 Task: Find connections with filter location Oupeye with filter topic #Trainingwith filter profile language German with filter current company Appinventiv with filter school Tamil Nadu Jobs with filter industry Urban Transit Services with filter service category Coaching & Mentoring with filter keywords title Columnist
Action: Mouse moved to (523, 97)
Screenshot: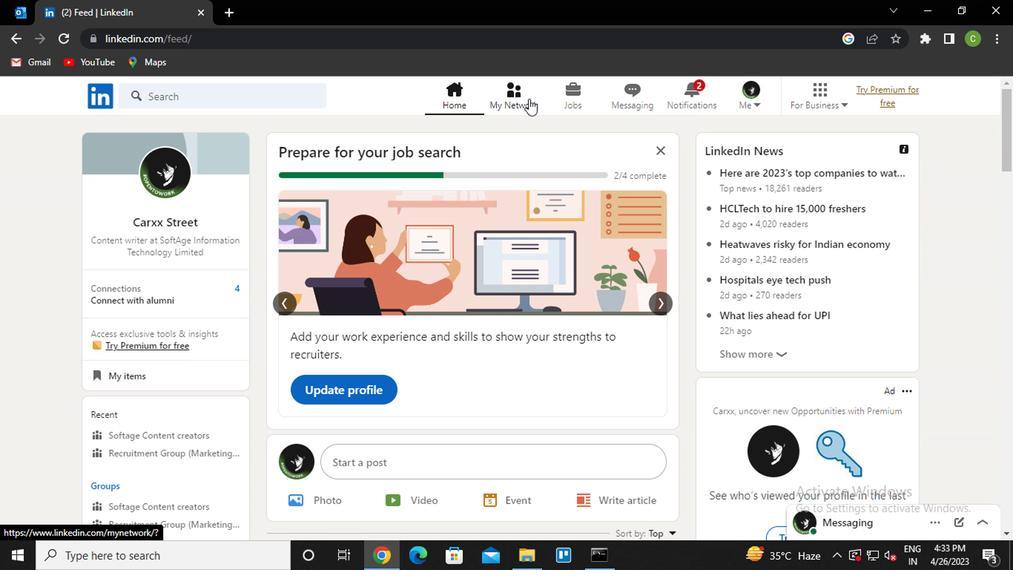 
Action: Mouse pressed left at (523, 97)
Screenshot: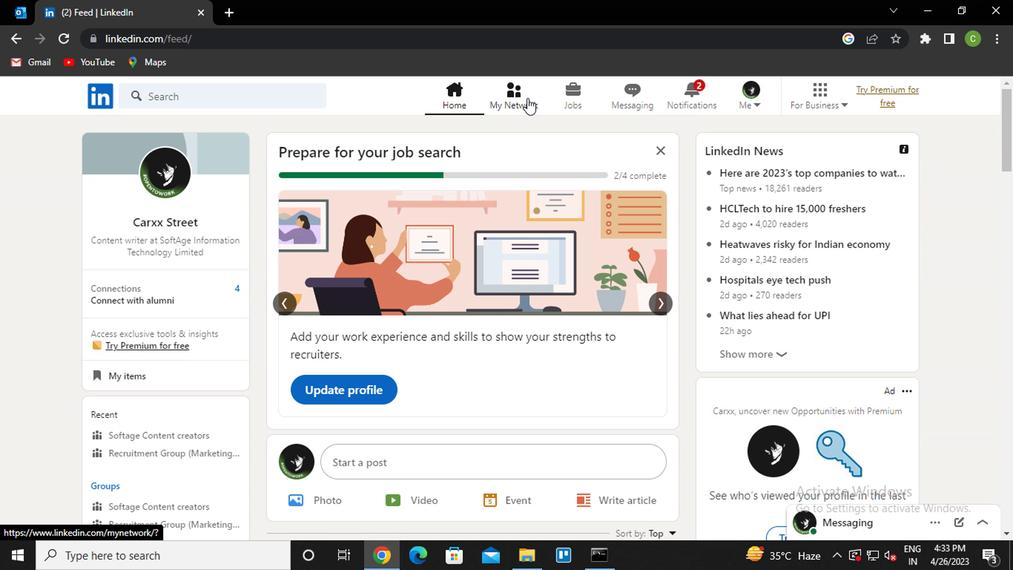 
Action: Mouse moved to (212, 184)
Screenshot: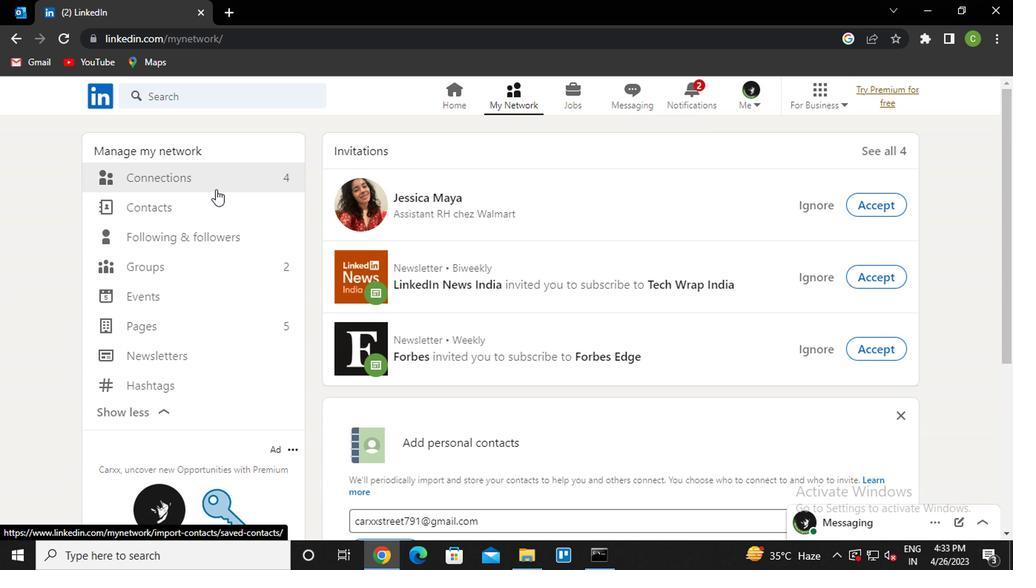 
Action: Mouse pressed left at (212, 184)
Screenshot: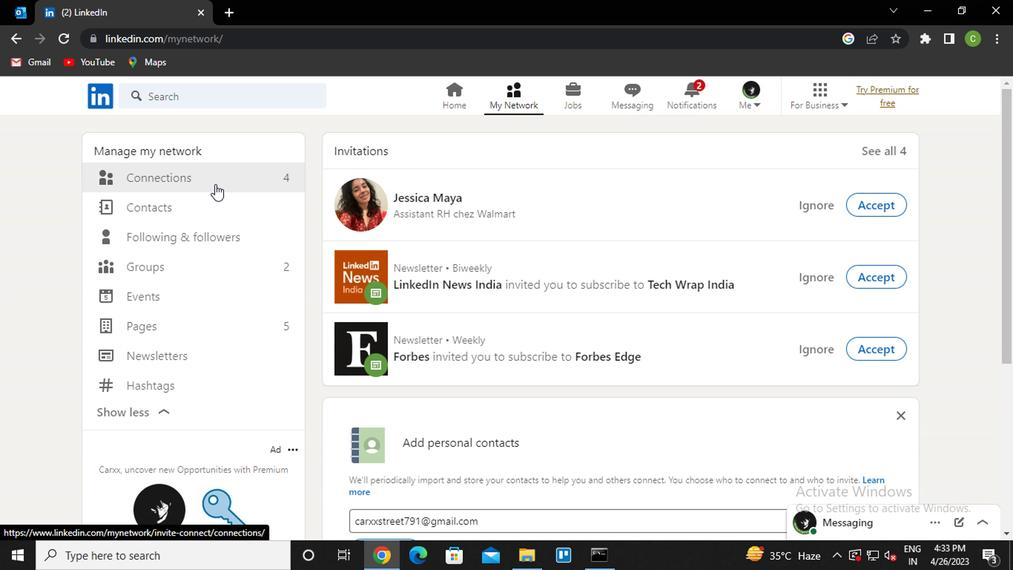 
Action: Mouse moved to (589, 178)
Screenshot: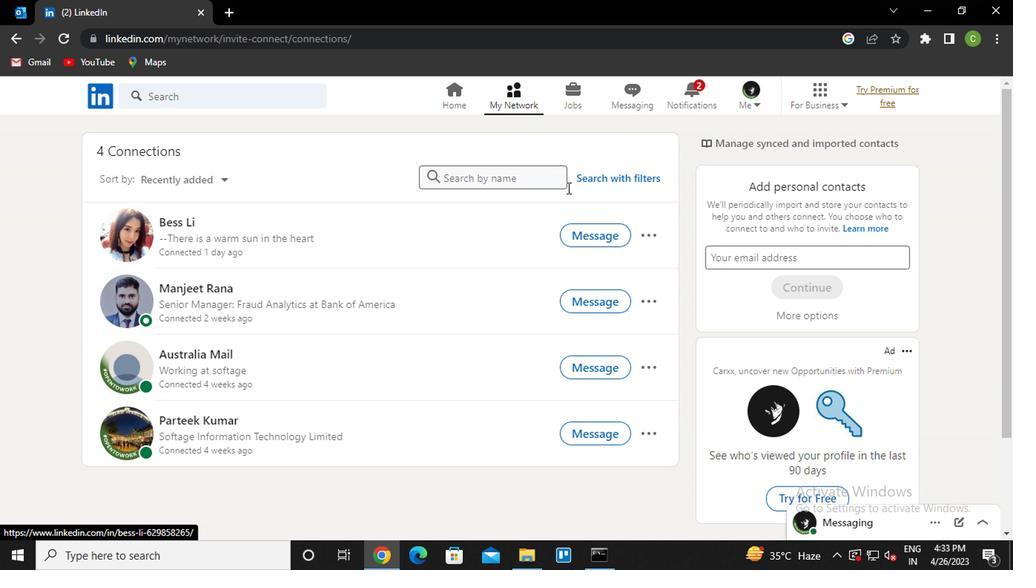 
Action: Mouse pressed left at (589, 178)
Screenshot: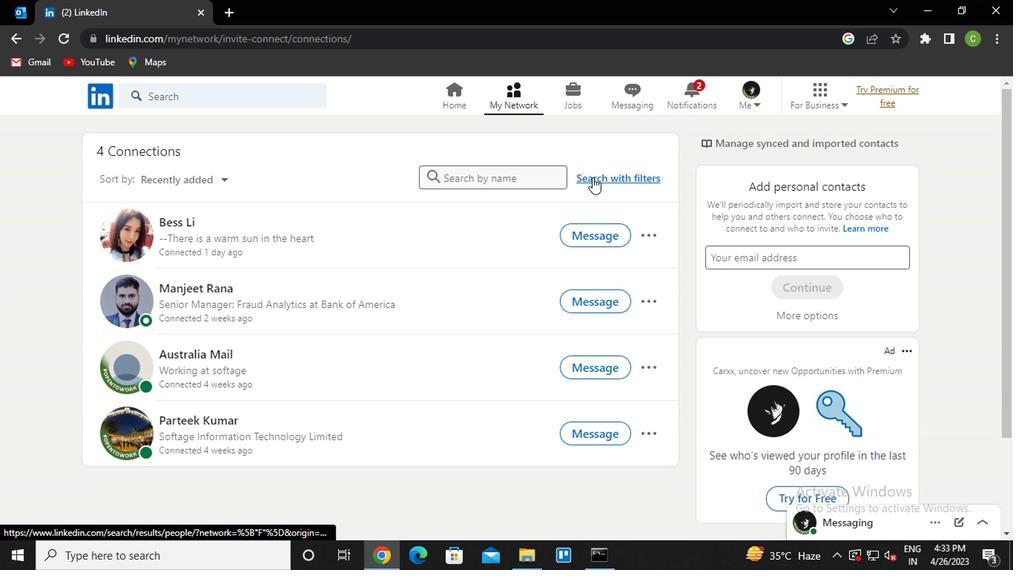 
Action: Mouse moved to (500, 143)
Screenshot: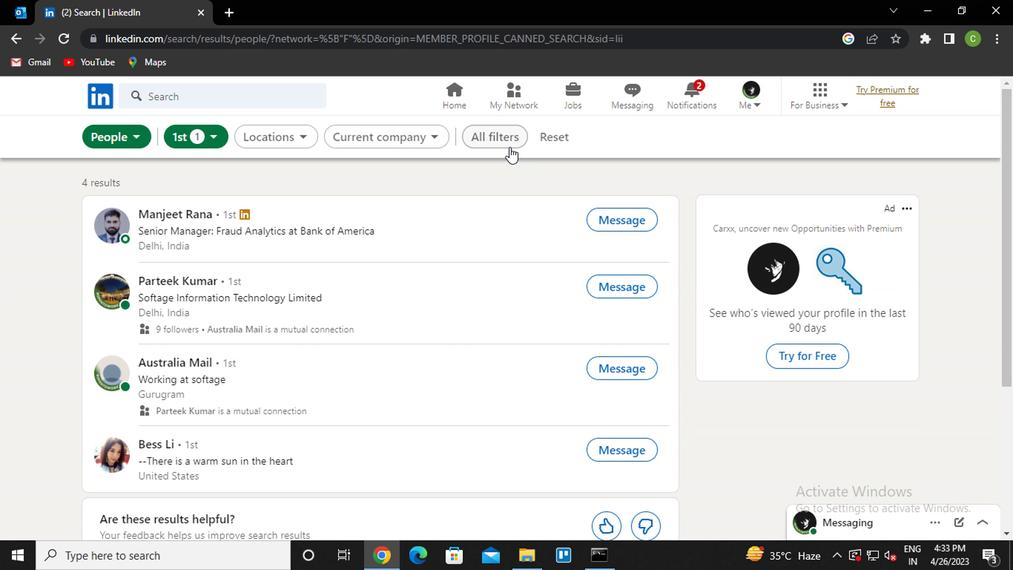 
Action: Mouse pressed left at (500, 143)
Screenshot: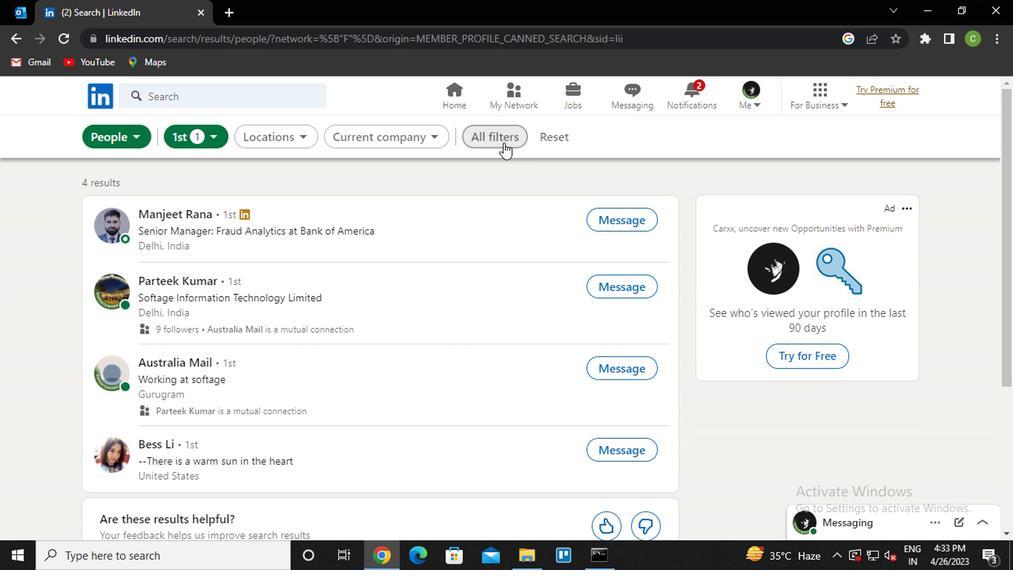 
Action: Mouse moved to (805, 315)
Screenshot: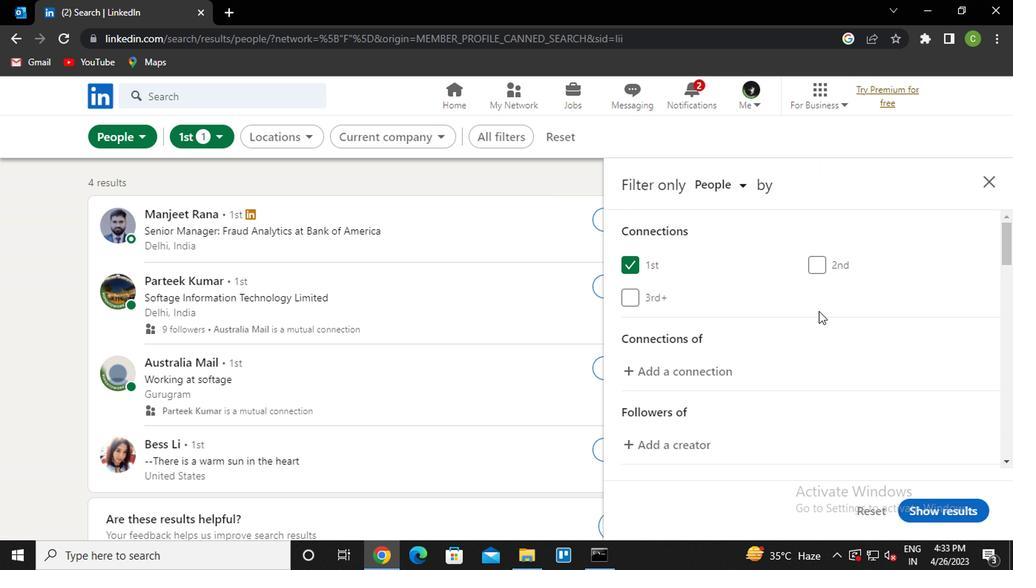 
Action: Mouse scrolled (805, 314) with delta (0, -1)
Screenshot: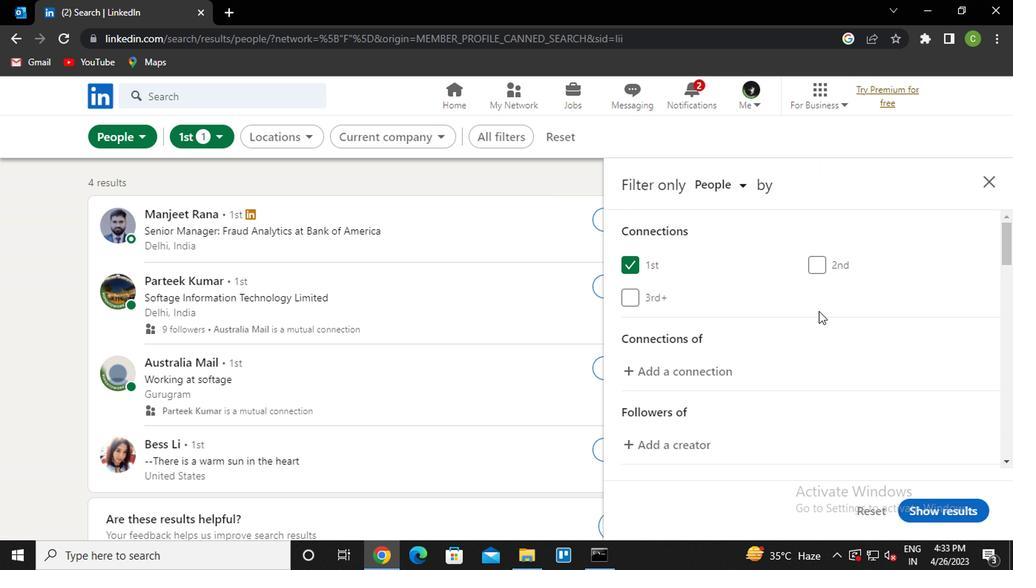 
Action: Mouse moved to (801, 319)
Screenshot: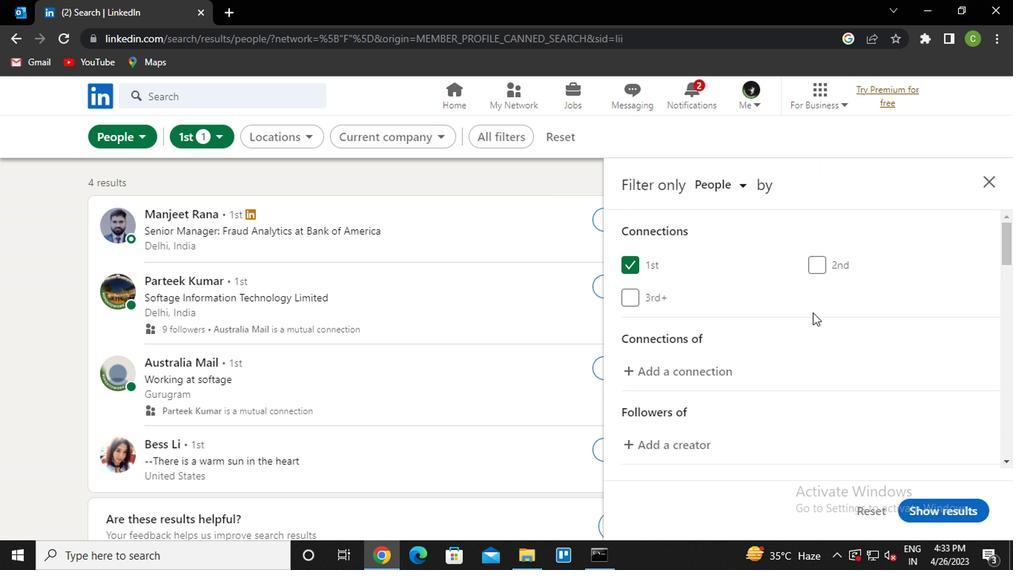 
Action: Mouse scrolled (801, 318) with delta (0, -1)
Screenshot: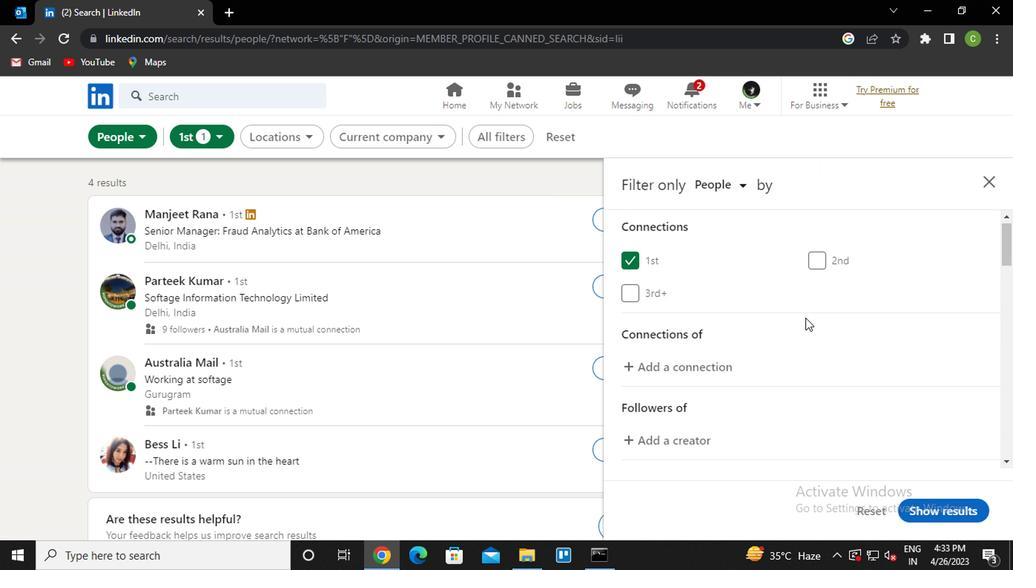 
Action: Mouse moved to (835, 403)
Screenshot: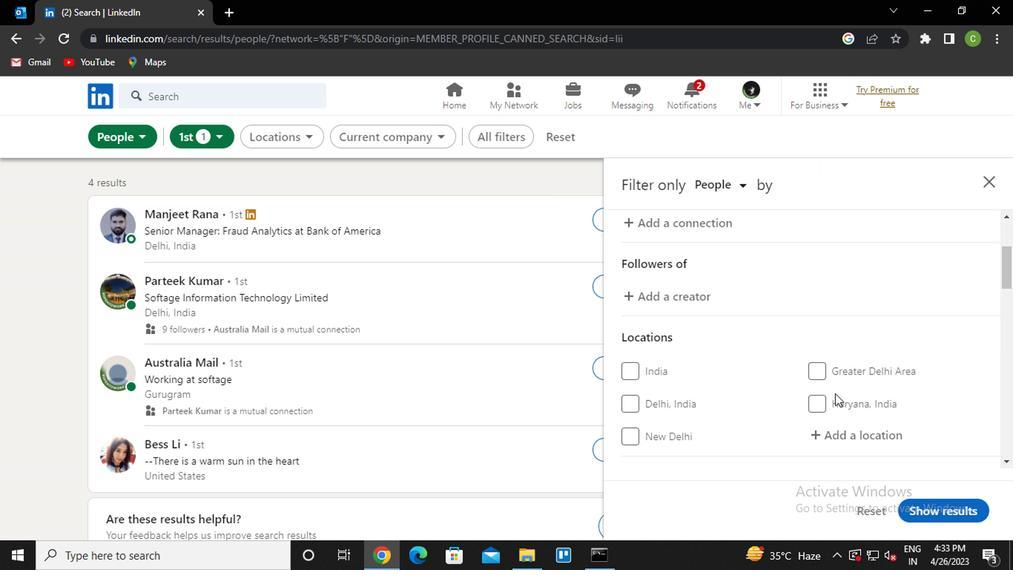 
Action: Mouse scrolled (835, 402) with delta (0, 0)
Screenshot: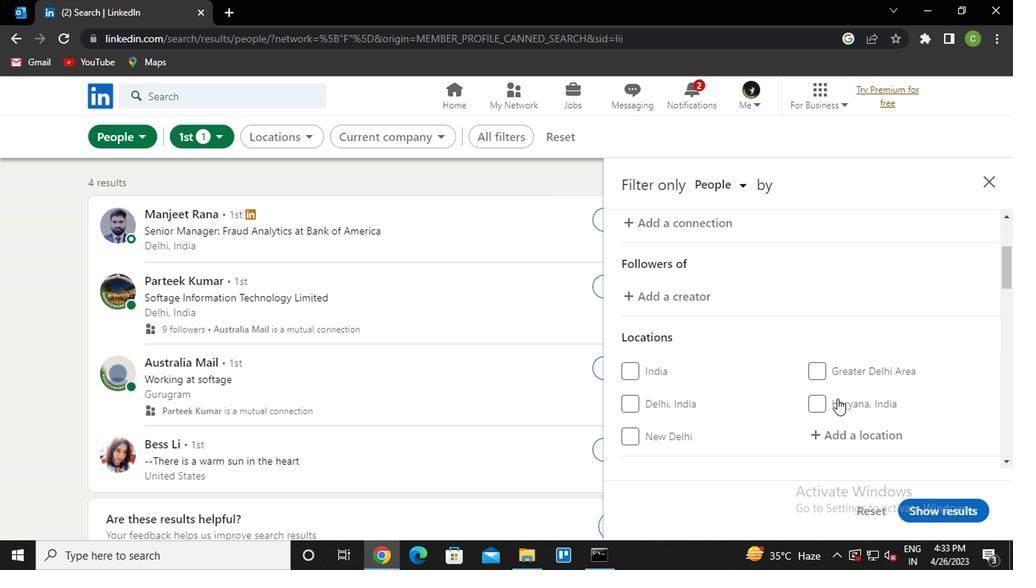 
Action: Mouse moved to (843, 359)
Screenshot: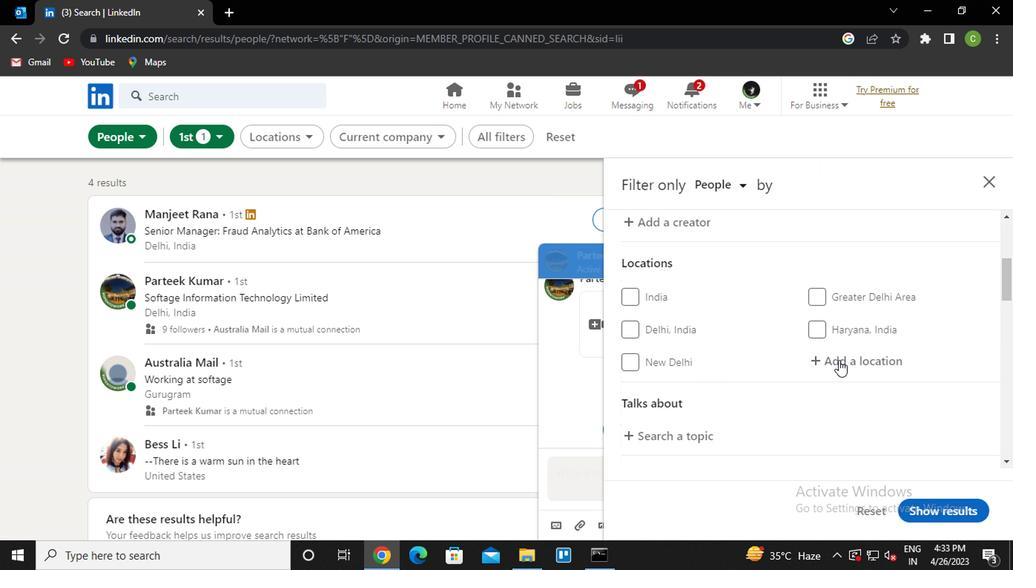 
Action: Mouse pressed left at (843, 359)
Screenshot: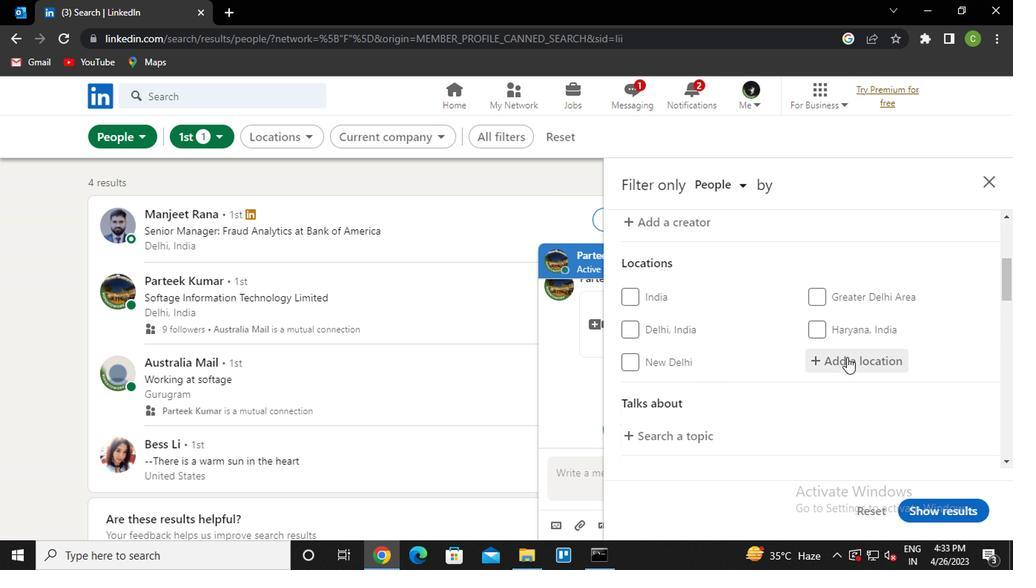 
Action: Key pressed <Key.caps_lock>o<Key.caps_lock>upeye<Key.down><Key.enter>
Screenshot: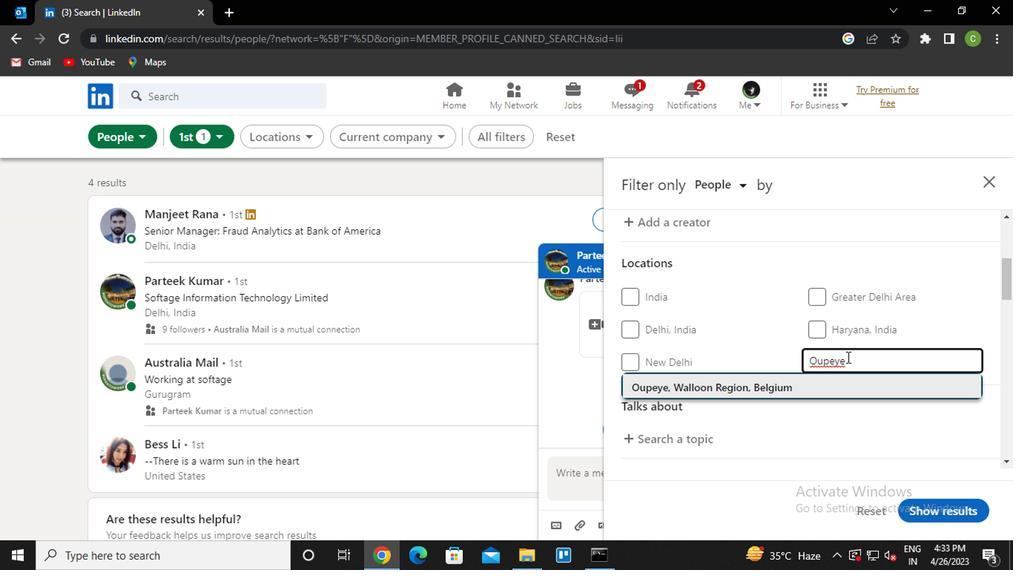 
Action: Mouse scrolled (843, 357) with delta (0, -1)
Screenshot: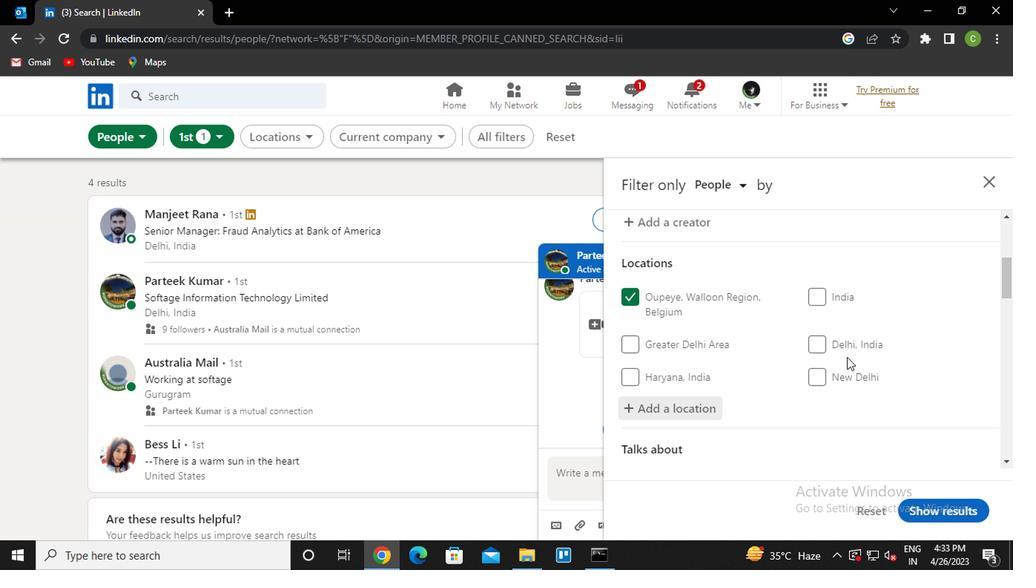 
Action: Mouse scrolled (843, 357) with delta (0, -1)
Screenshot: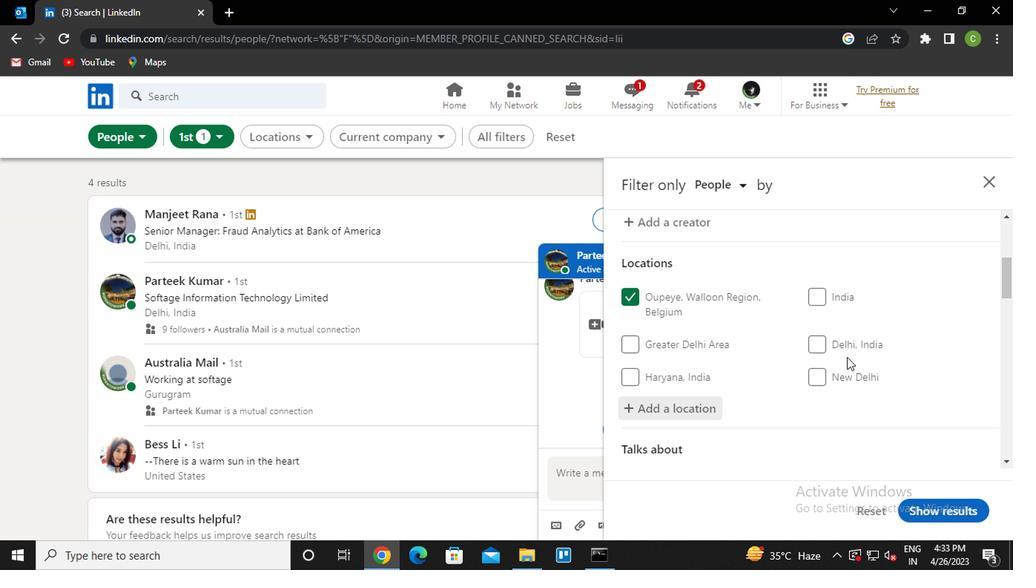 
Action: Mouse moved to (683, 334)
Screenshot: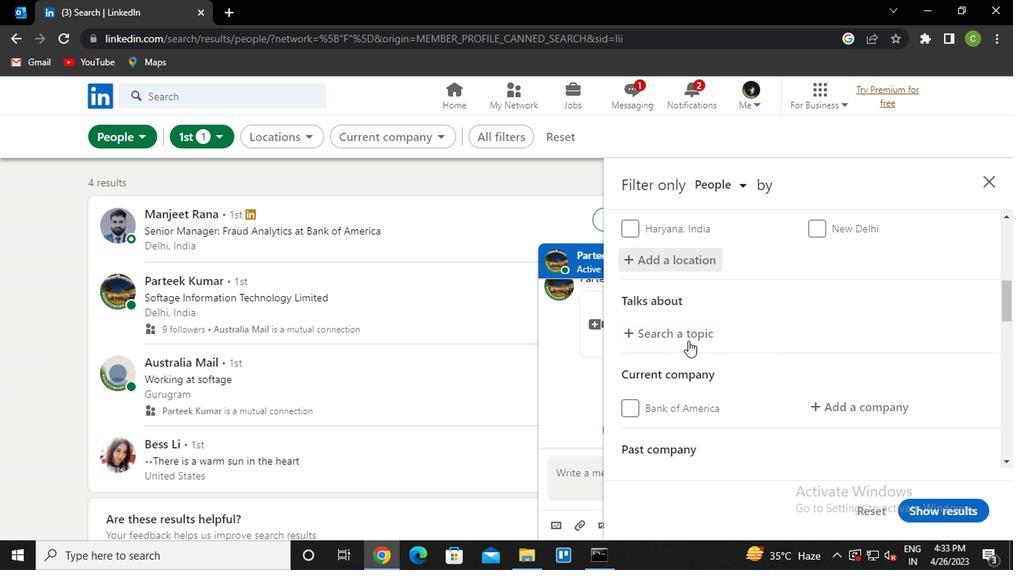 
Action: Mouse pressed left at (683, 334)
Screenshot: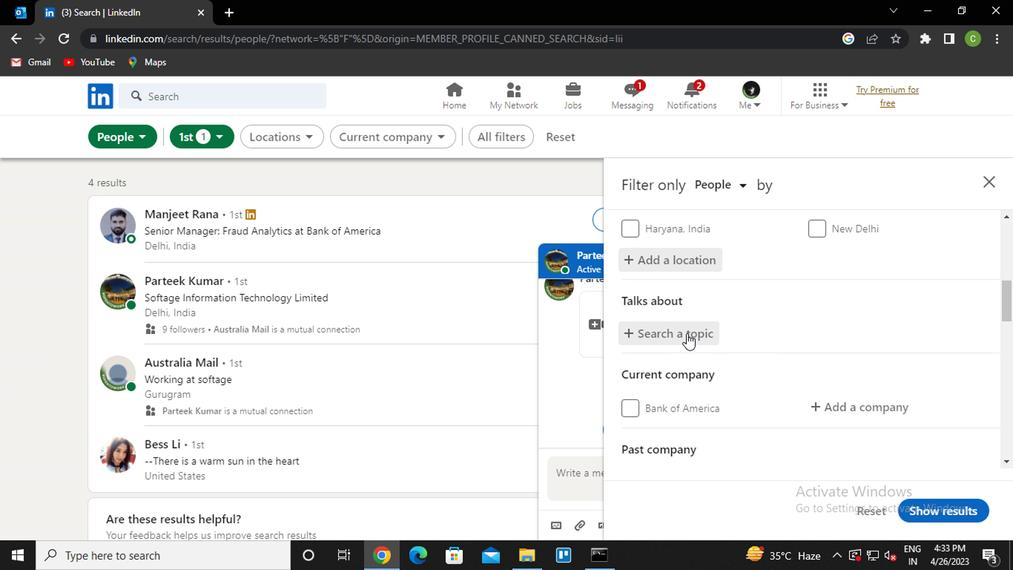 
Action: Key pressed <Key.caps_lock>t<Key.caps_lock>rain<Key.down><Key.enter>
Screenshot: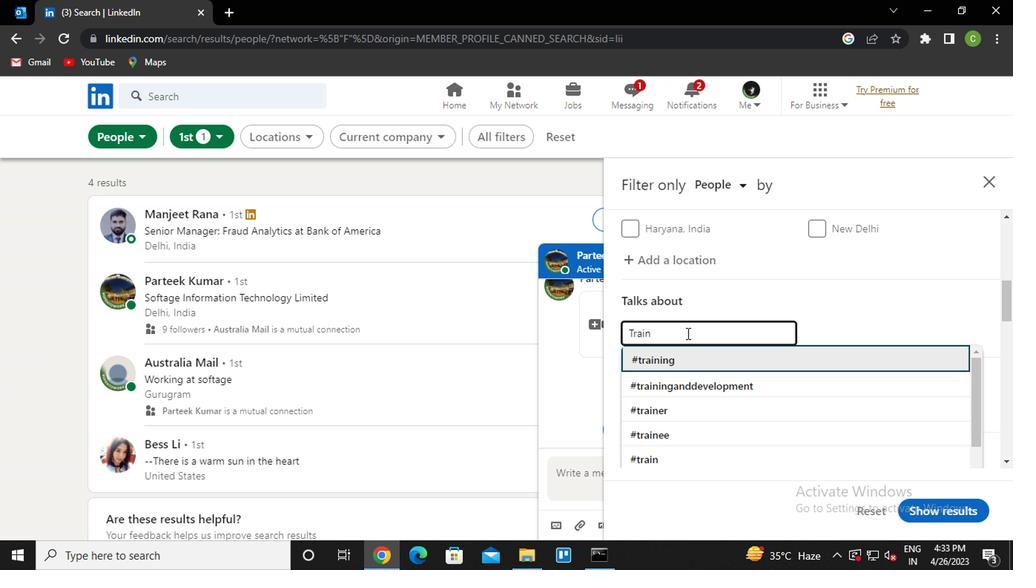 
Action: Mouse scrolled (683, 334) with delta (0, 0)
Screenshot: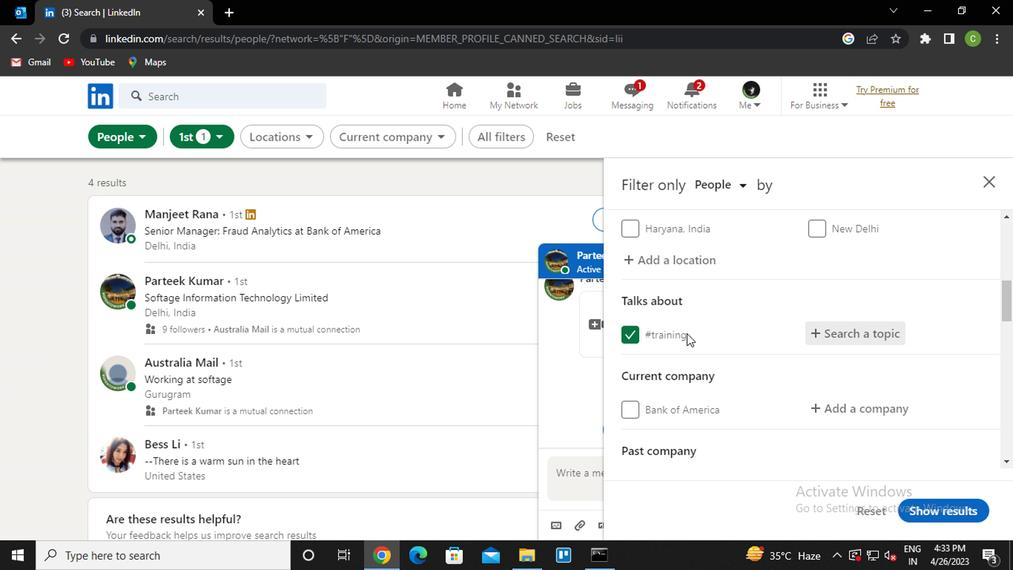 
Action: Mouse scrolled (683, 334) with delta (0, 0)
Screenshot: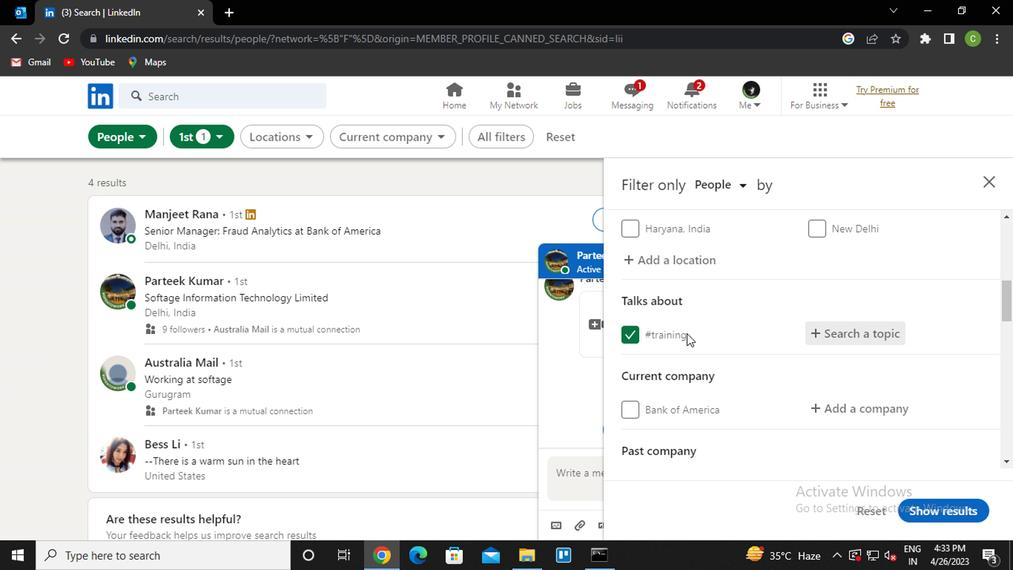 
Action: Mouse moved to (853, 260)
Screenshot: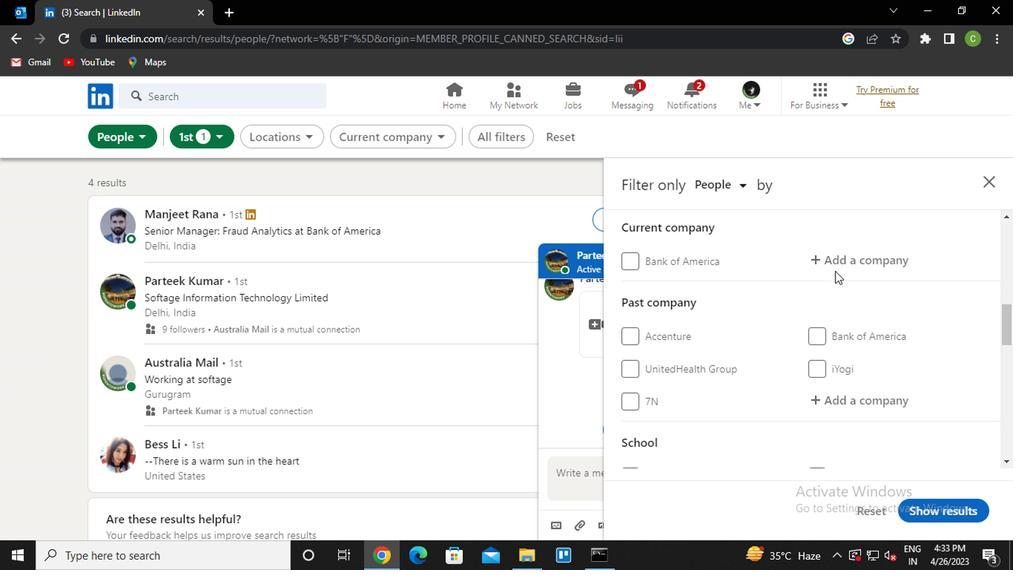 
Action: Mouse pressed left at (853, 260)
Screenshot: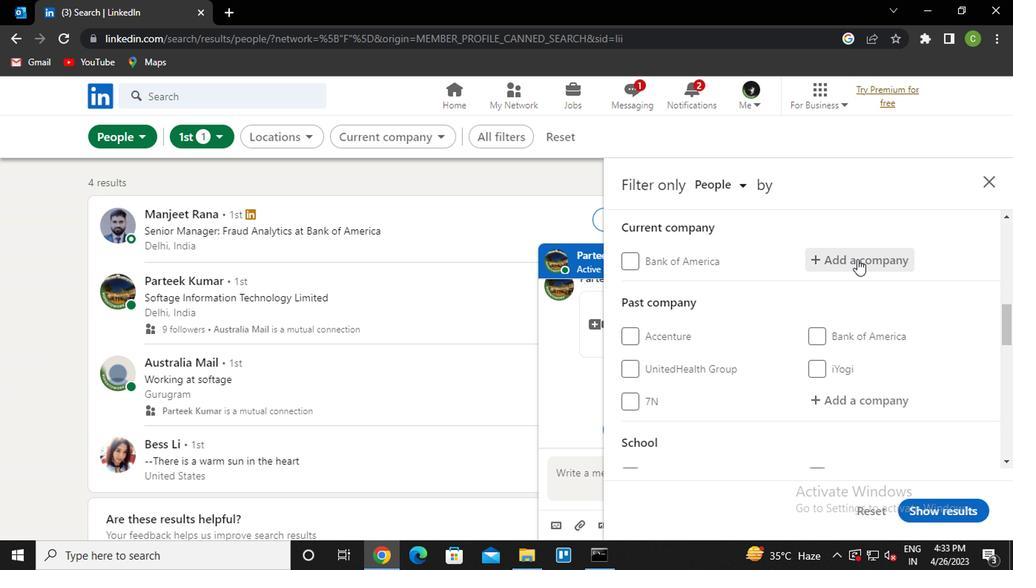 
Action: Key pressed <Key.caps_lock>a<Key.caps_lock>ppin<Key.down><Key.enter>
Screenshot: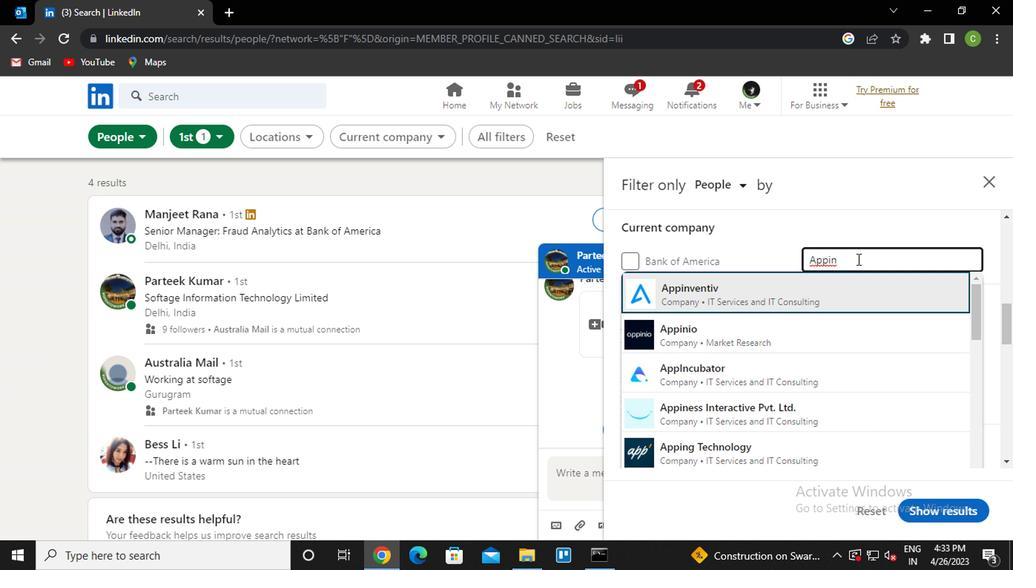 
Action: Mouse moved to (846, 263)
Screenshot: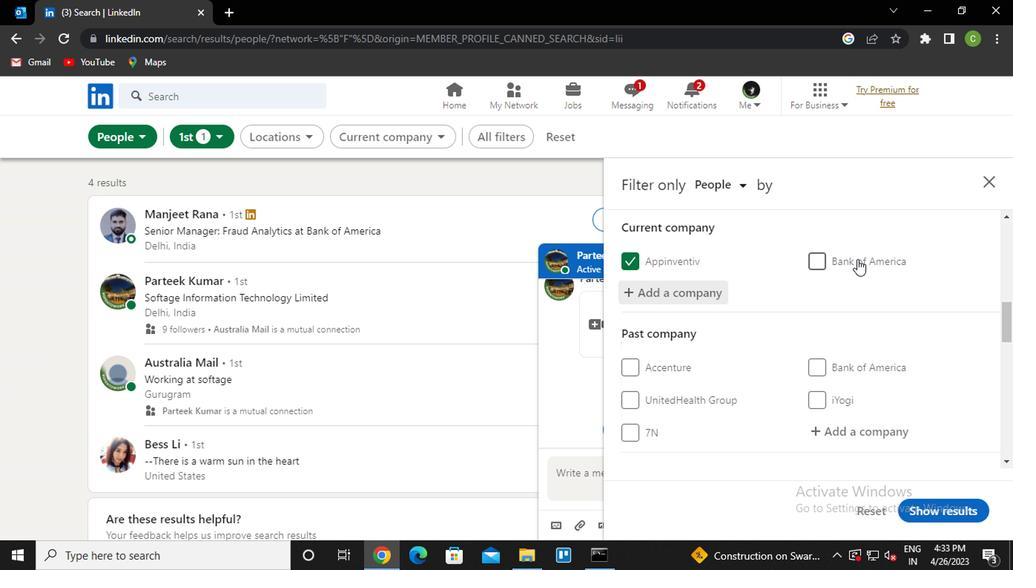 
Action: Mouse scrolled (846, 262) with delta (0, -1)
Screenshot: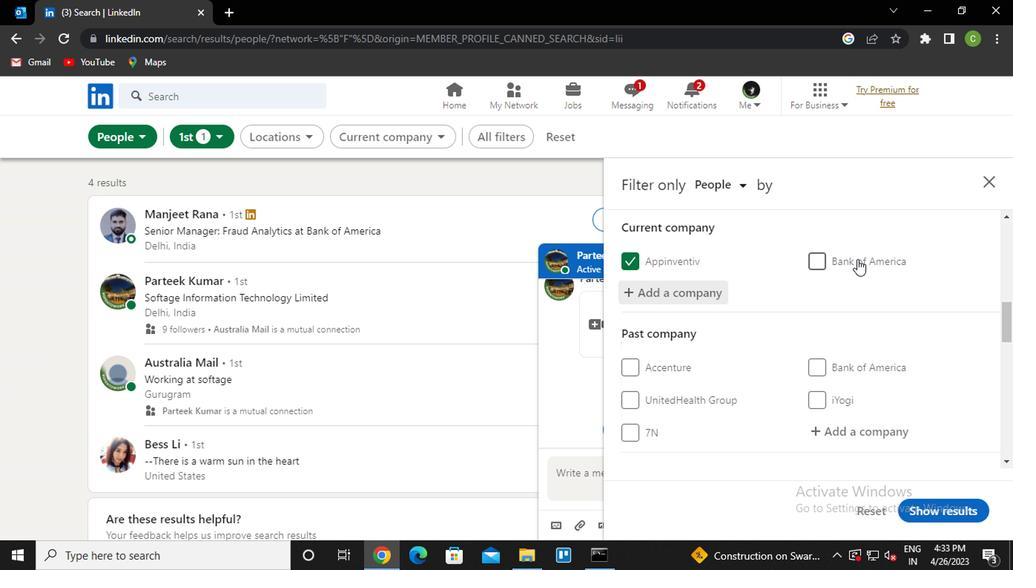 
Action: Mouse moved to (752, 350)
Screenshot: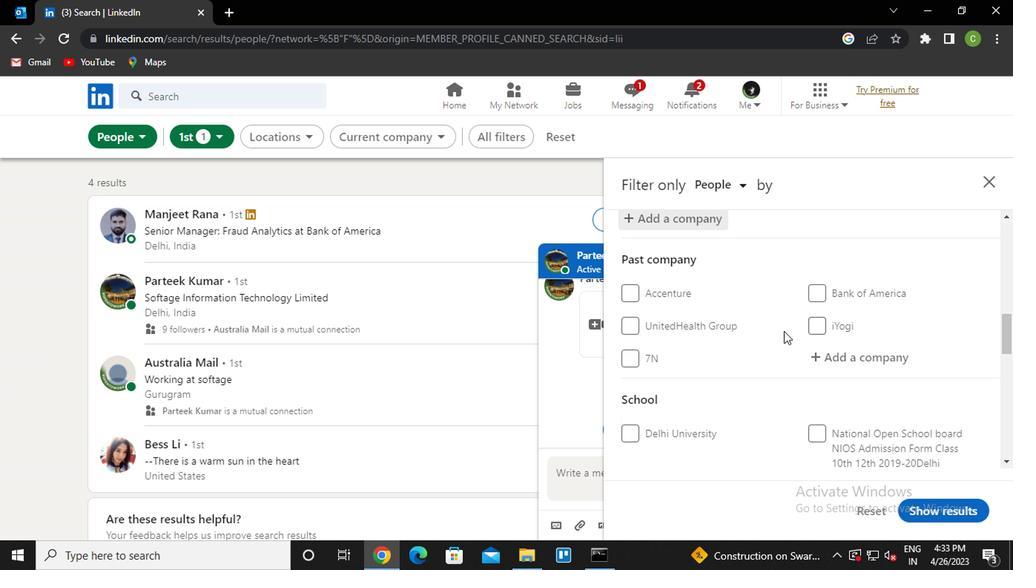 
Action: Mouse scrolled (752, 349) with delta (0, -1)
Screenshot: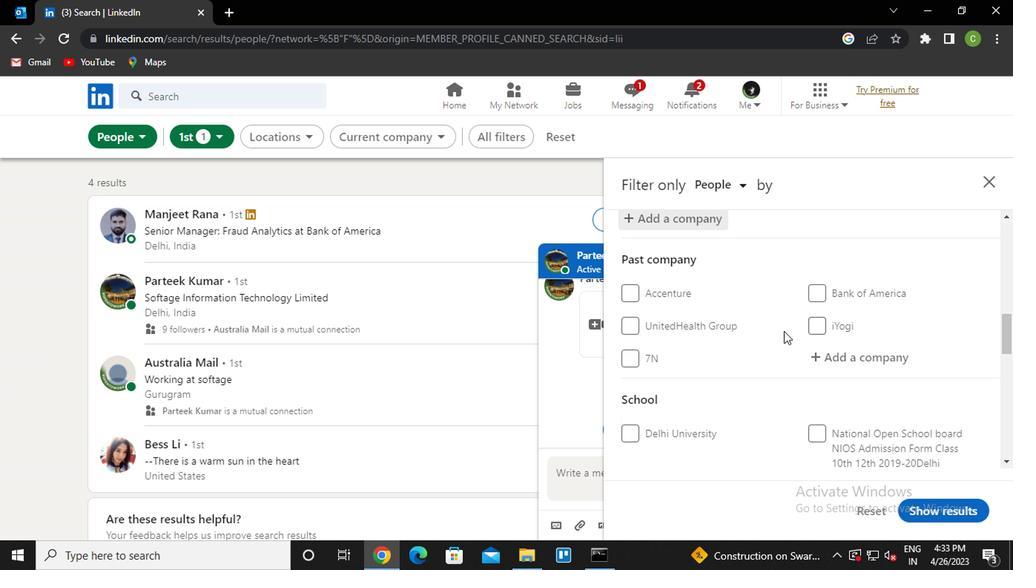 
Action: Mouse moved to (751, 352)
Screenshot: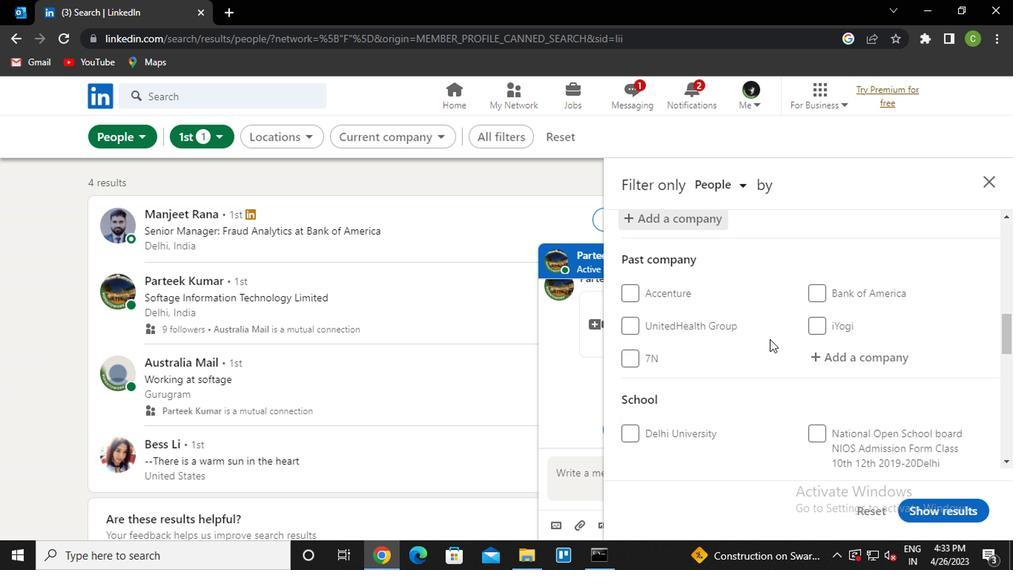 
Action: Mouse scrolled (751, 351) with delta (0, -1)
Screenshot: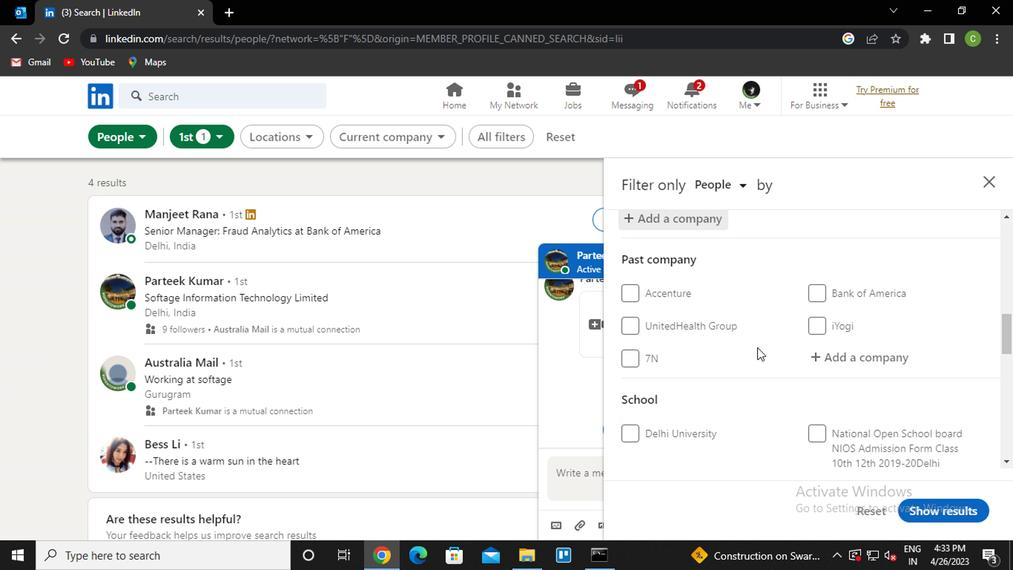 
Action: Mouse moved to (748, 354)
Screenshot: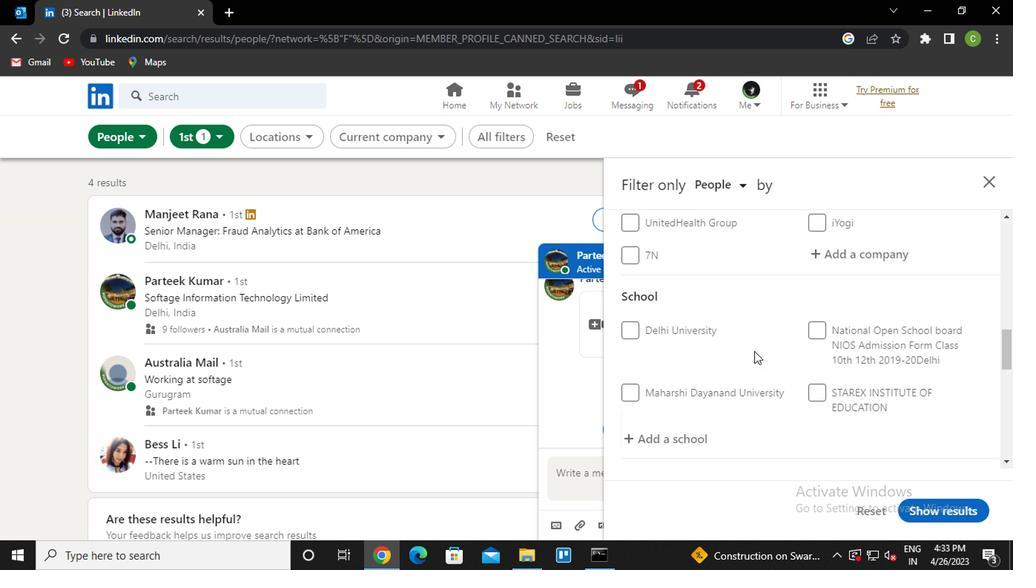 
Action: Mouse scrolled (748, 353) with delta (0, 0)
Screenshot: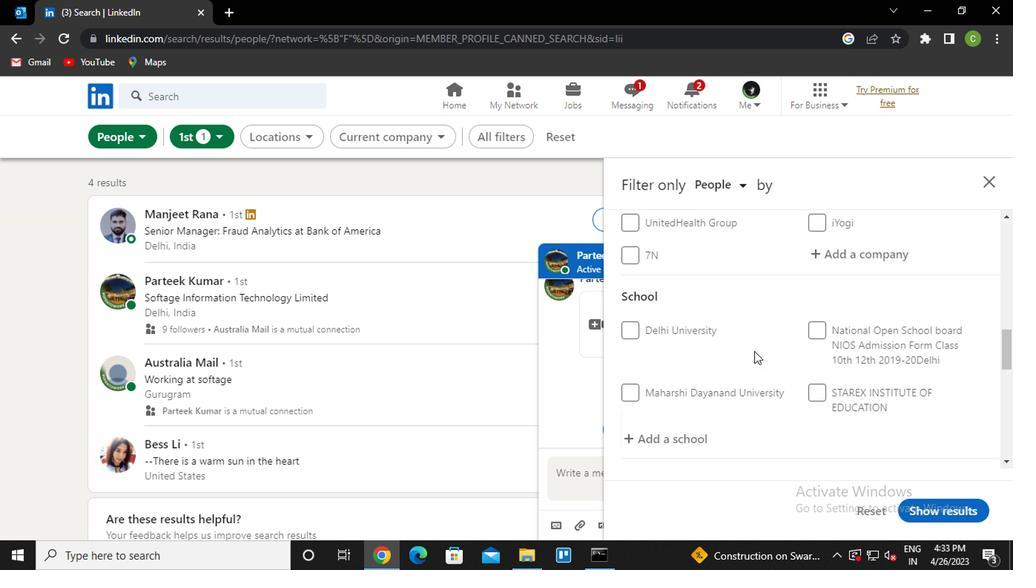 
Action: Mouse moved to (662, 321)
Screenshot: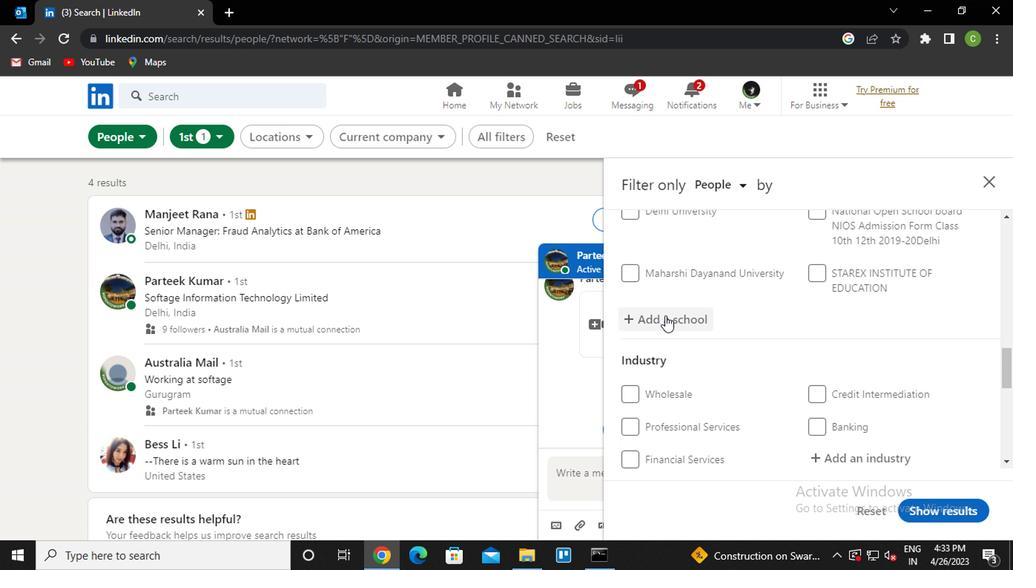 
Action: Mouse pressed left at (662, 321)
Screenshot: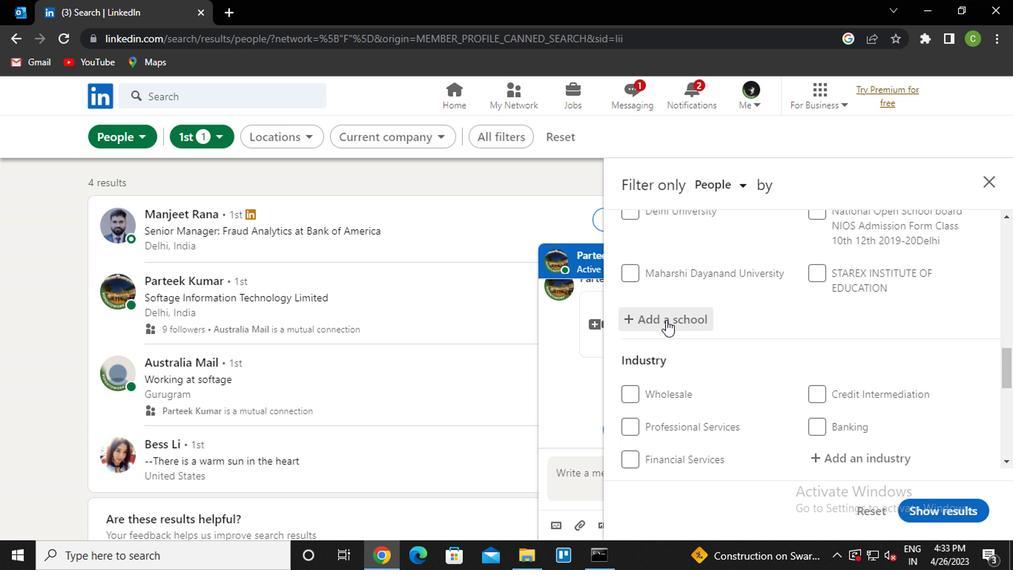 
Action: Key pressed <Key.caps_lock>t<Key.caps_lock>amil<Key.space>nadu<Key.space>jobs<Key.down><Key.enter>
Screenshot: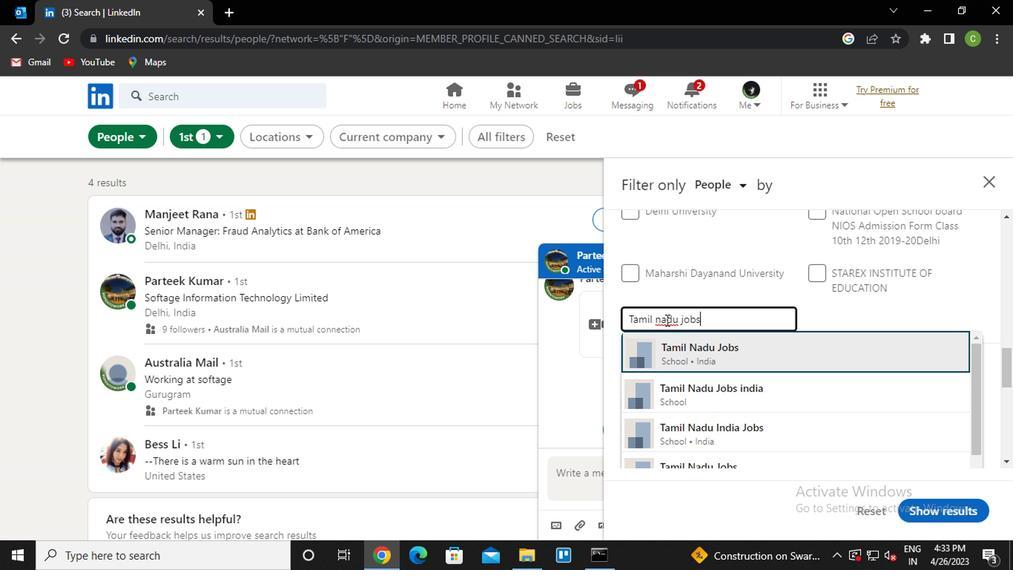 
Action: Mouse scrolled (662, 321) with delta (0, 0)
Screenshot: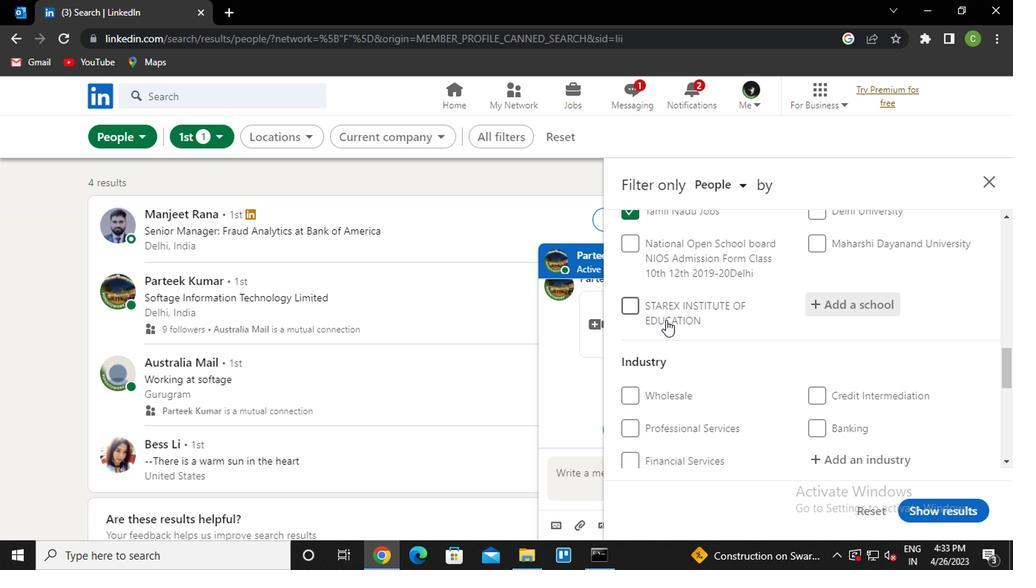 
Action: Mouse scrolled (662, 321) with delta (0, 0)
Screenshot: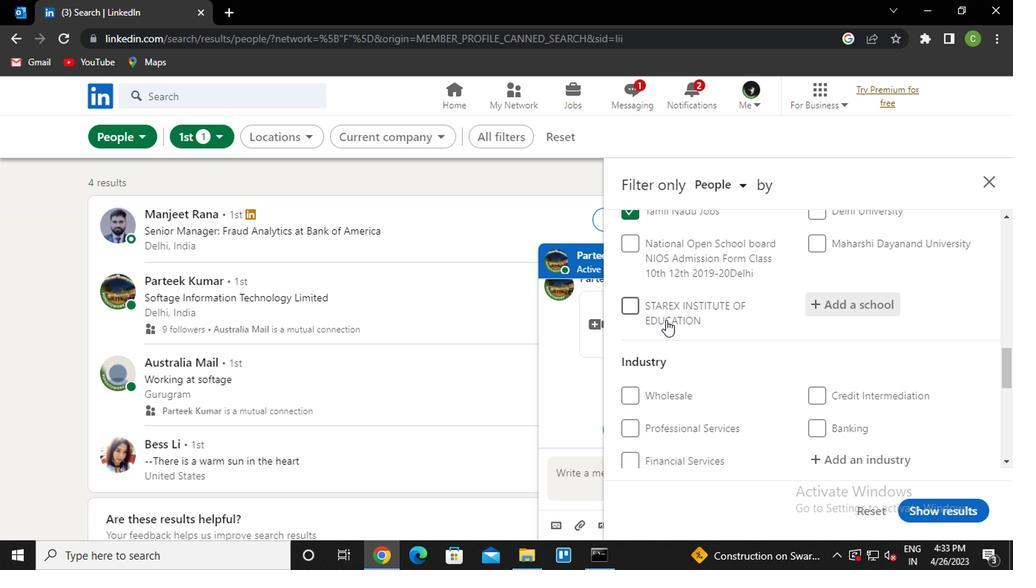 
Action: Mouse moved to (843, 316)
Screenshot: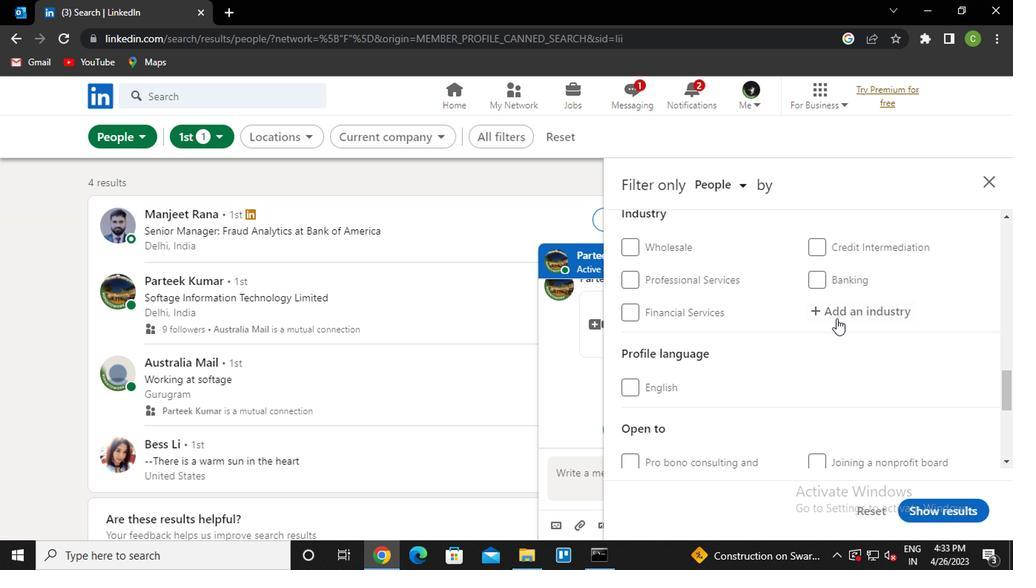 
Action: Mouse pressed left at (843, 316)
Screenshot: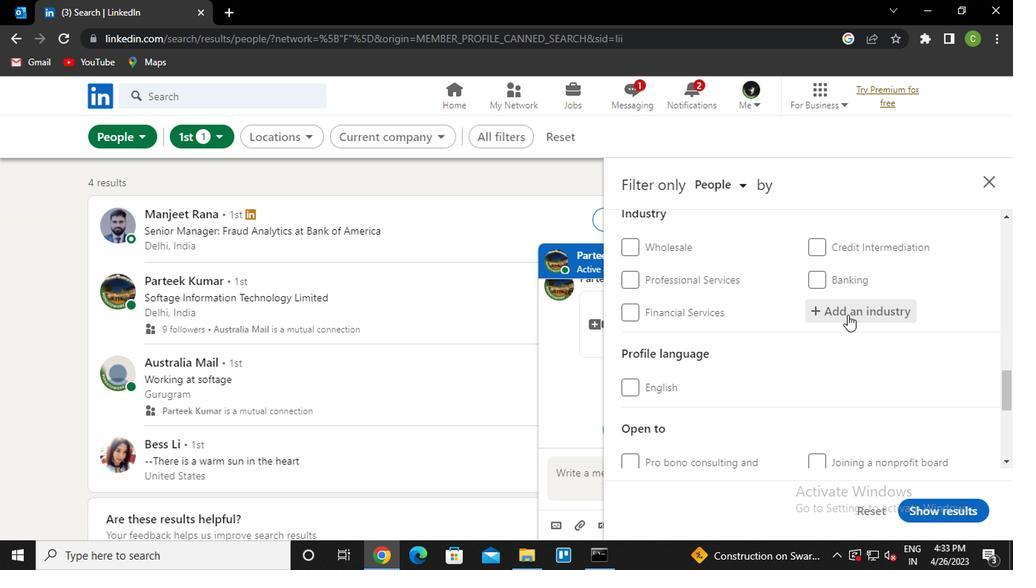 
Action: Key pressed <Key.caps_lock>u<Key.caps_lock>rban<Key.space>tra<Key.down><Key.enter>
Screenshot: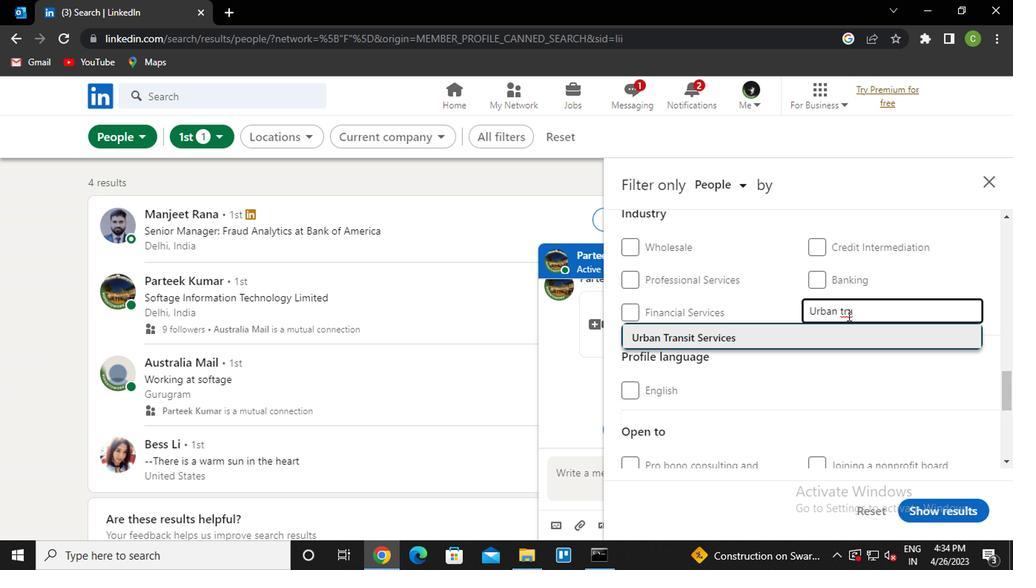 
Action: Mouse moved to (843, 315)
Screenshot: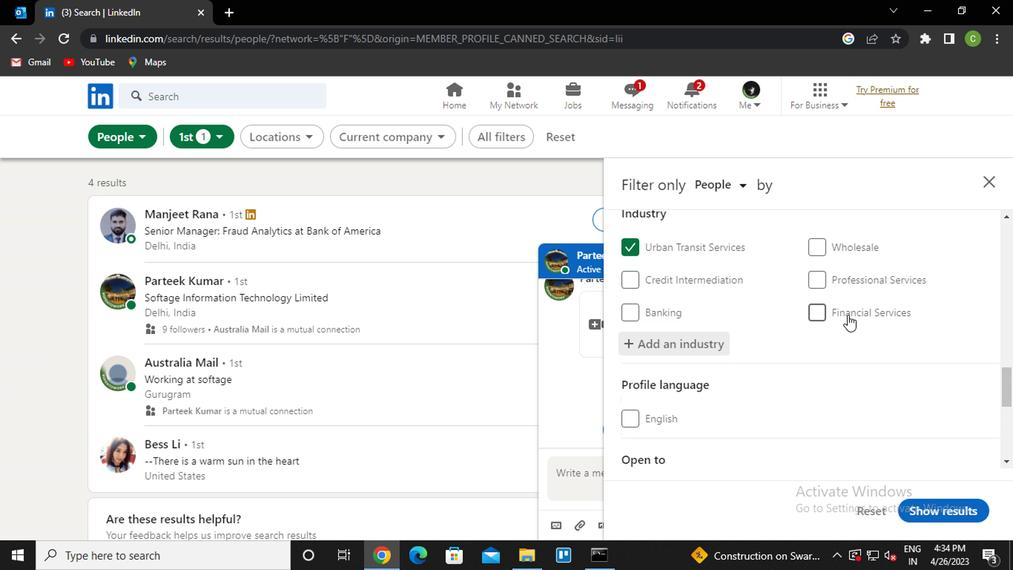
Action: Mouse scrolled (843, 314) with delta (0, -1)
Screenshot: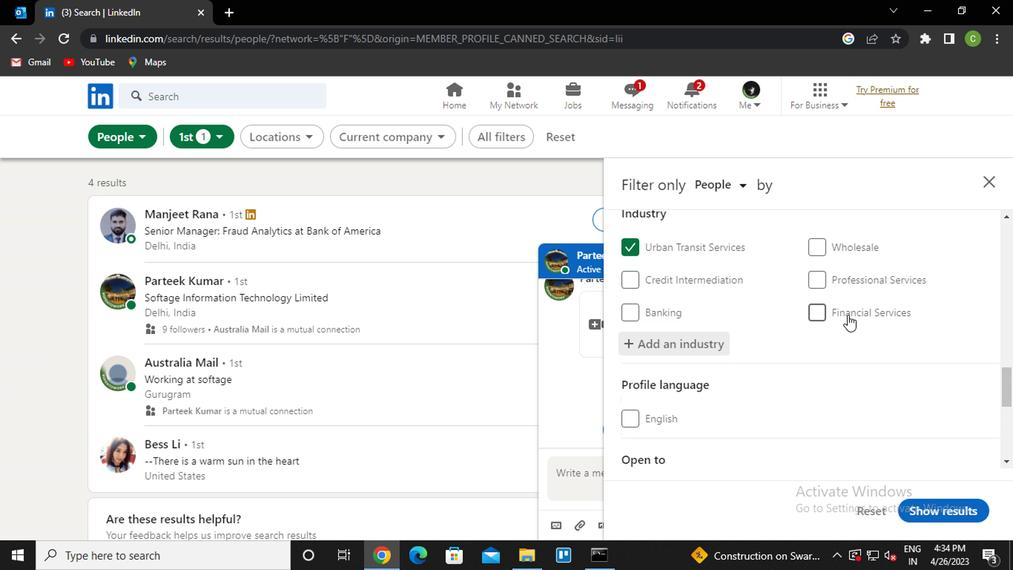 
Action: Mouse moved to (837, 319)
Screenshot: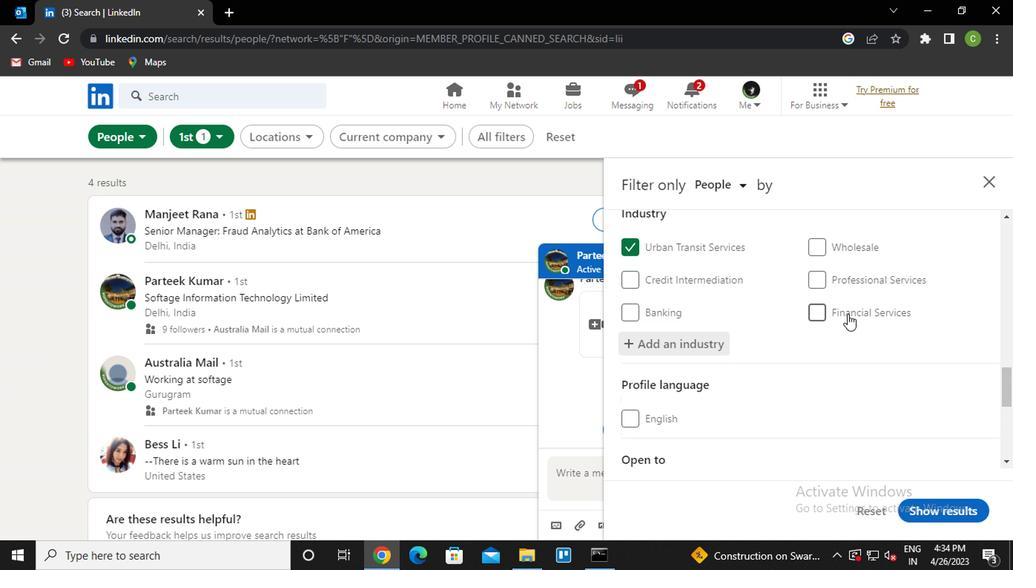 
Action: Mouse scrolled (837, 319) with delta (0, 0)
Screenshot: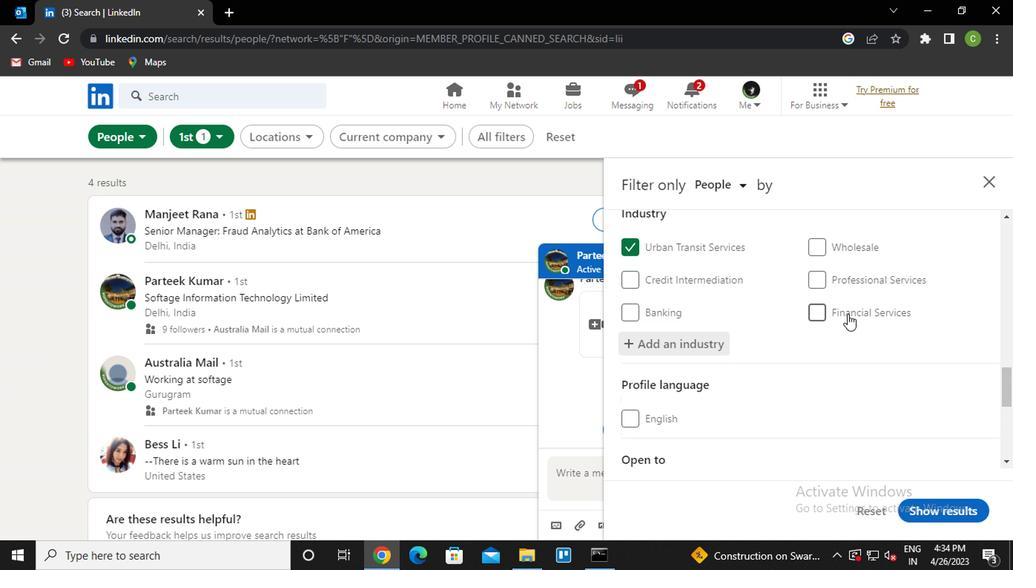 
Action: Mouse moved to (696, 364)
Screenshot: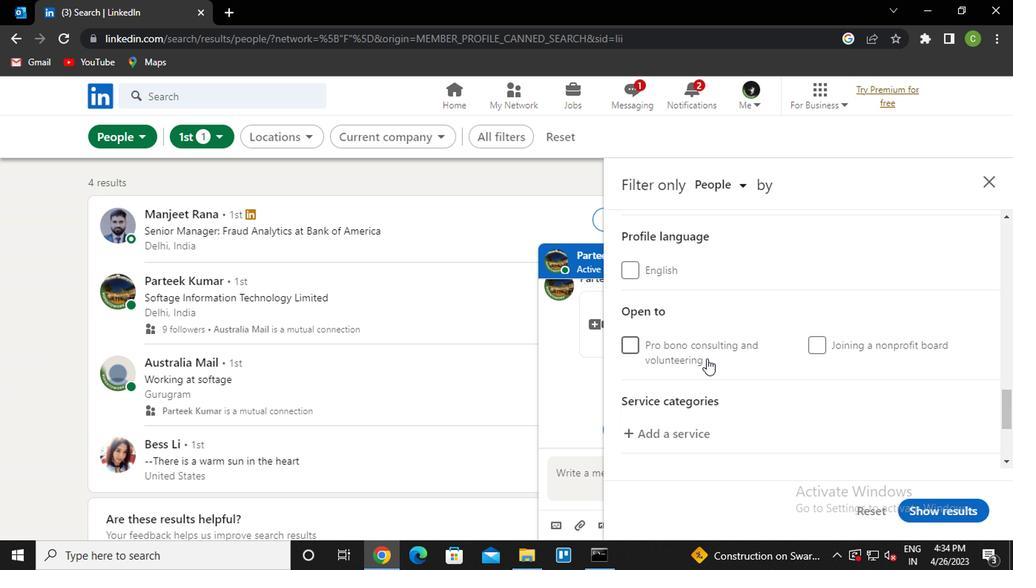 
Action: Mouse scrolled (696, 363) with delta (0, -1)
Screenshot: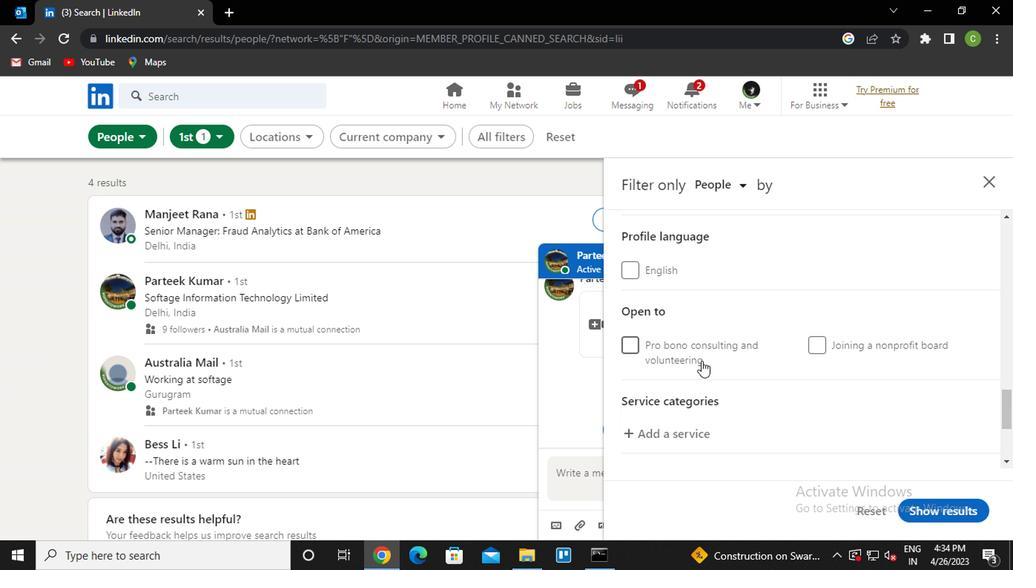 
Action: Mouse moved to (689, 363)
Screenshot: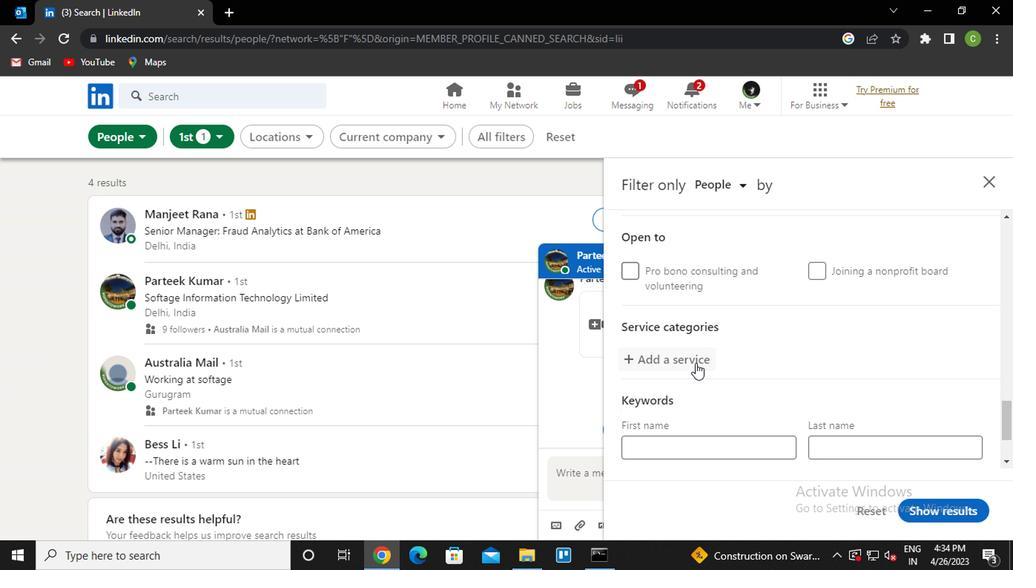 
Action: Mouse pressed left at (689, 363)
Screenshot: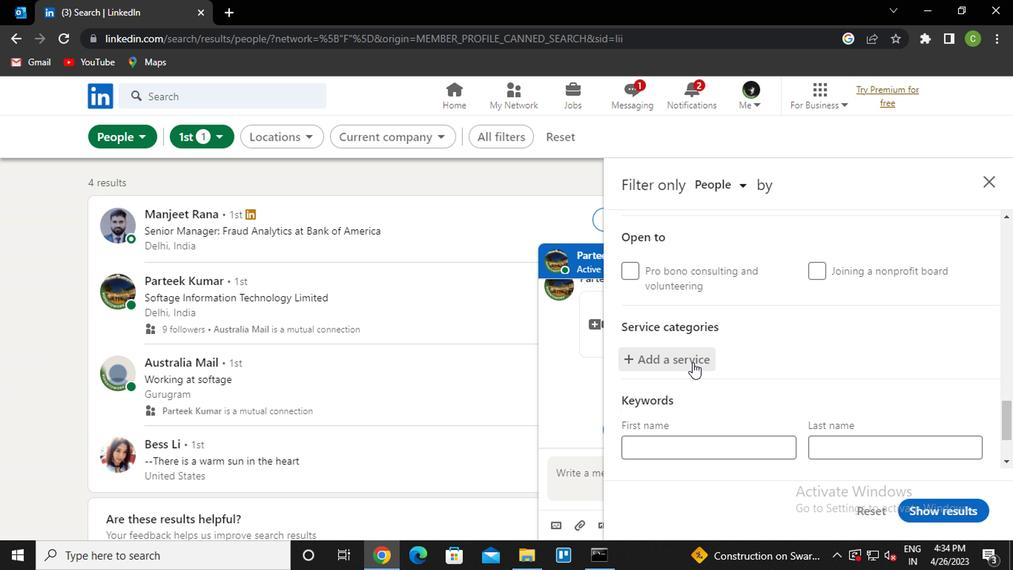 
Action: Key pressed <Key.caps_lock>c<Key.caps_lock>oaching<Key.space><Key.shift><Key.shift><Key.shift><Key.shift><Key.shift><Key.shift><Key.shift><Key.shift><Key.shift><Key.shift><Key.shift><Key.shift><Key.shift><Key.shift><Key.shift><Key.shift><Key.shift><Key.shift><Key.shift><Key.shift><Key.shift><Key.shift><Key.shift><Key.shift><Key.shift><Key.shift><Key.shift><Key.shift><Key.shift><Key.shift>&<Key.space><Key.caps_lock>M<Key.caps_lock>ENTORING
Screenshot: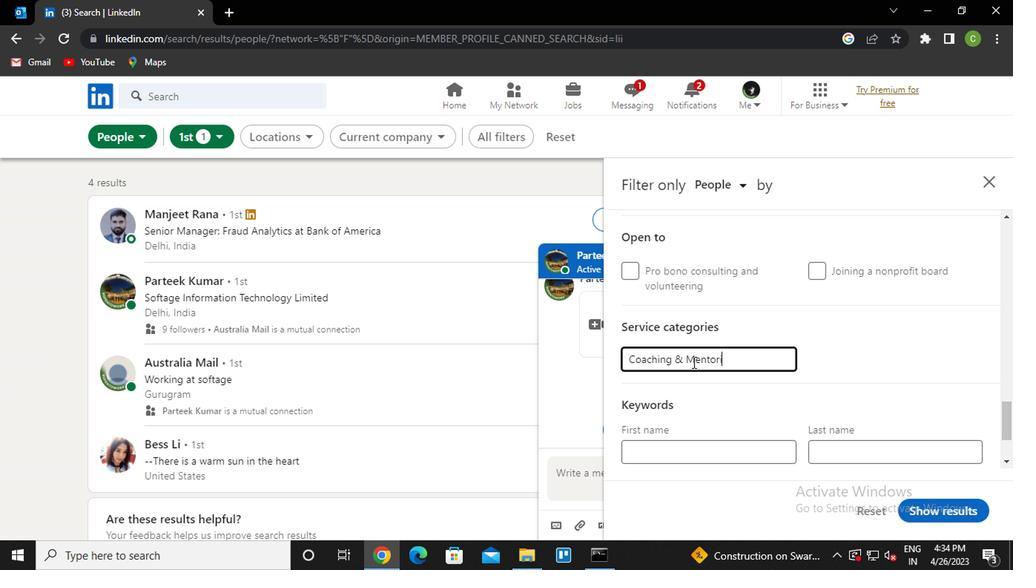 
Action: Mouse moved to (696, 415)
Screenshot: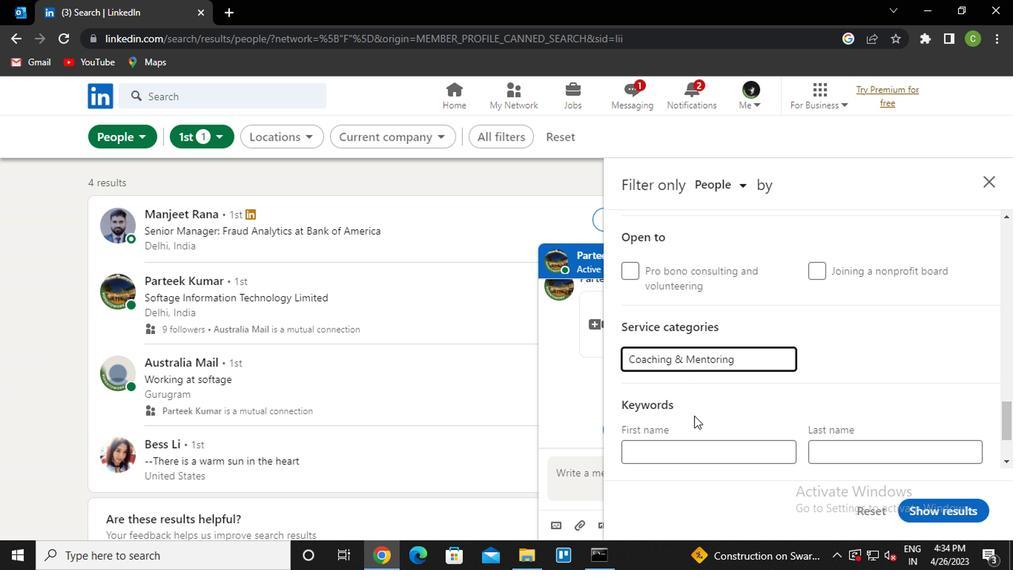 
Action: Mouse scrolled (696, 415) with delta (0, 0)
Screenshot: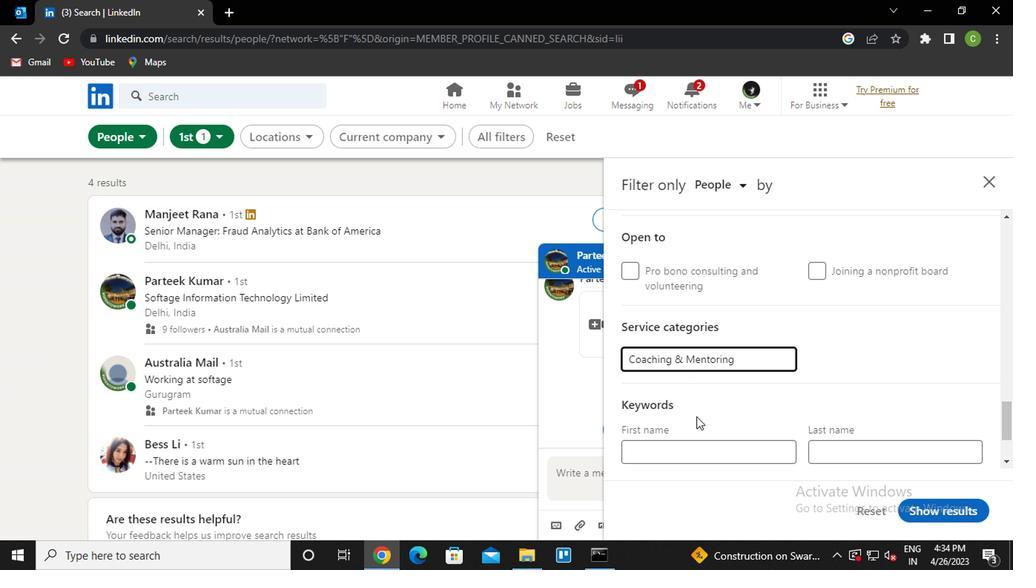 
Action: Mouse scrolled (696, 415) with delta (0, 0)
Screenshot: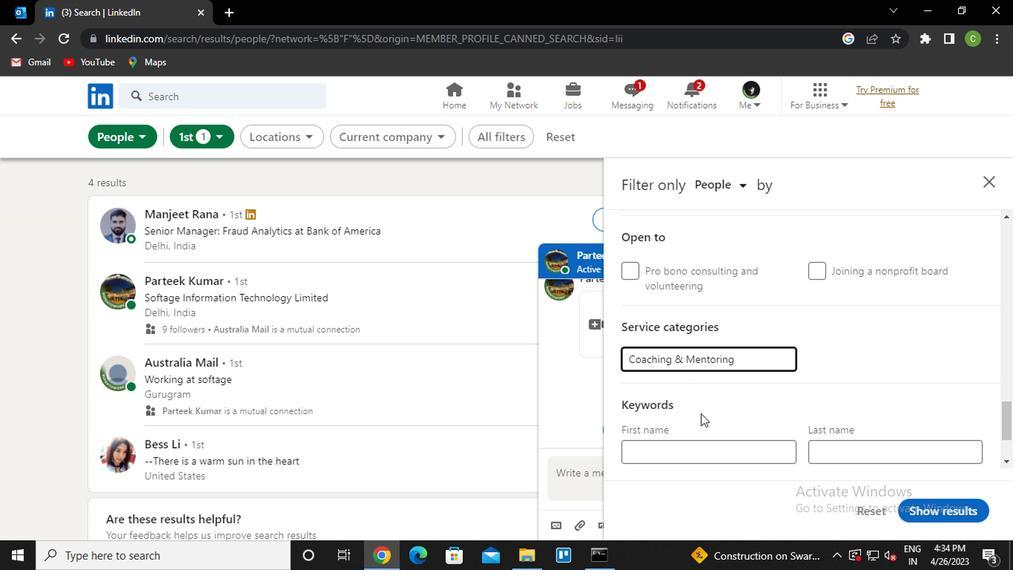 
Action: Mouse moved to (708, 395)
Screenshot: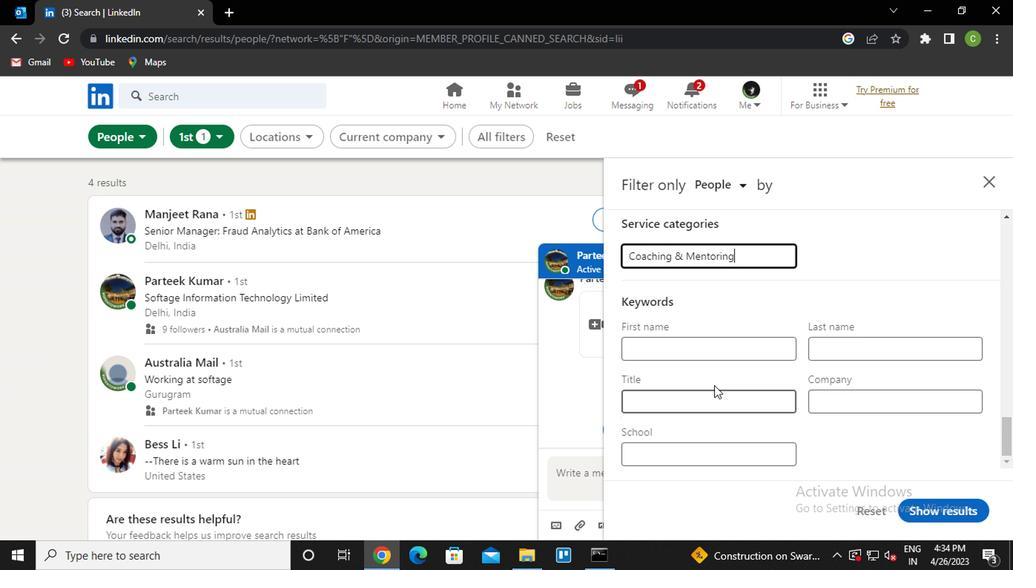 
Action: Mouse pressed left at (708, 395)
Screenshot: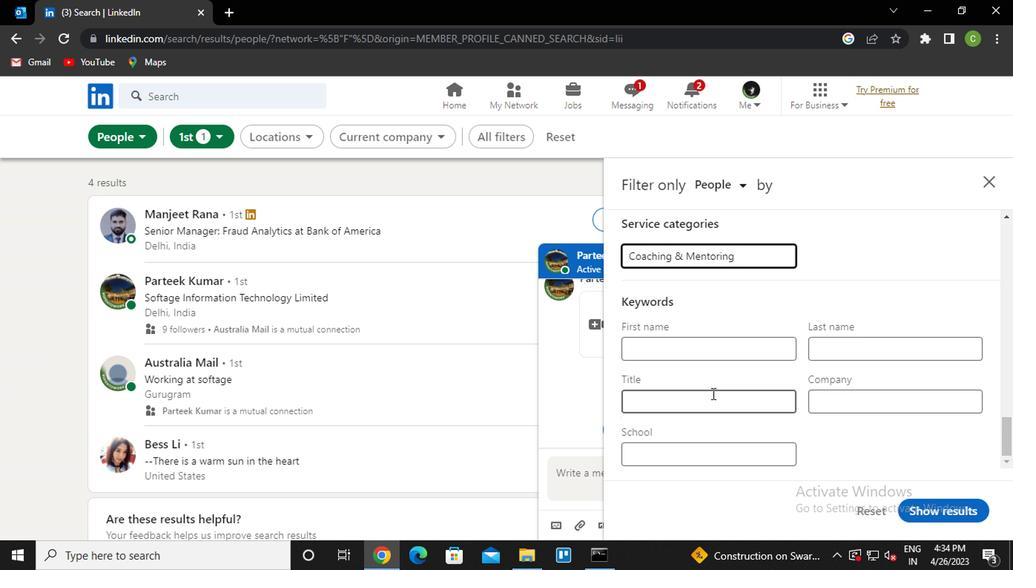 
Action: Key pressed <Key.caps_lock>C<Key.caps_lock>OLUMNIST
Screenshot: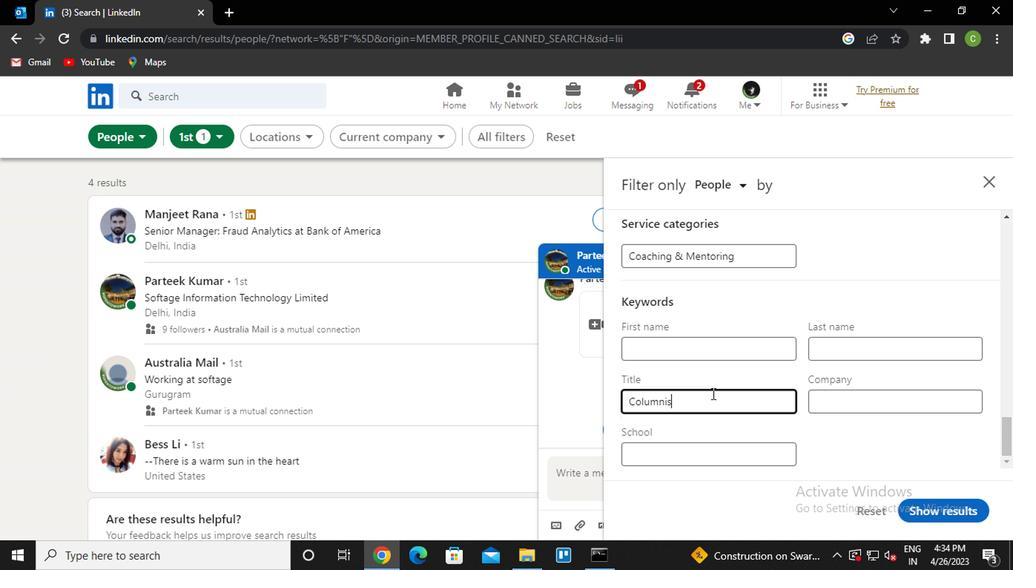 
Action: Mouse moved to (919, 507)
Screenshot: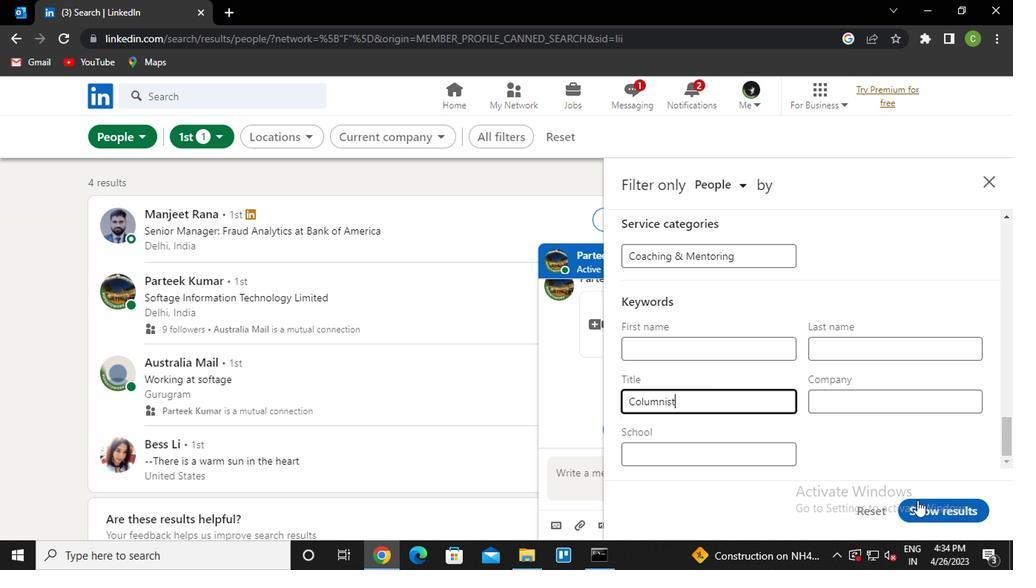 
Action: Mouse pressed left at (919, 507)
Screenshot: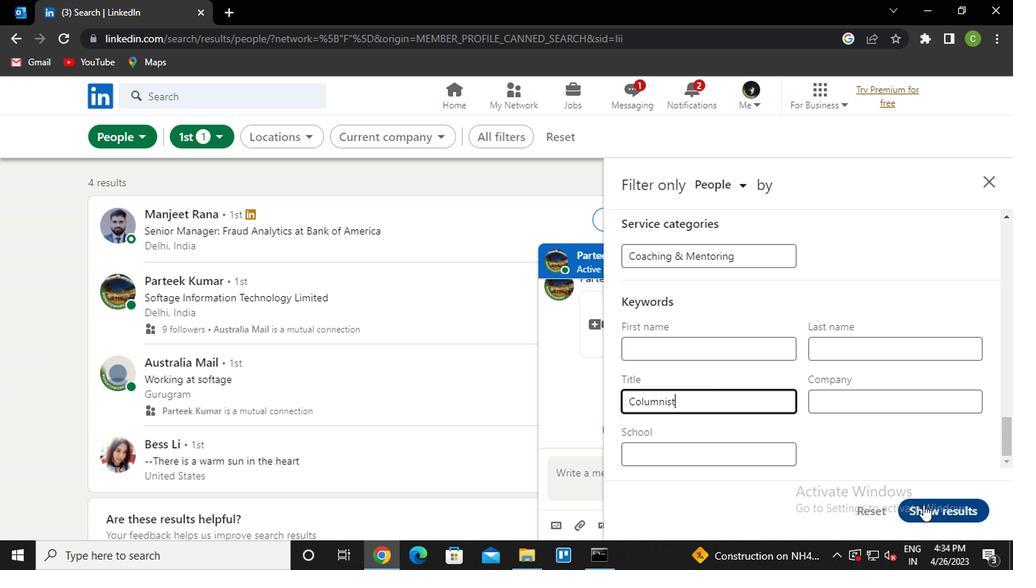 
Action: Mouse moved to (510, 372)
Screenshot: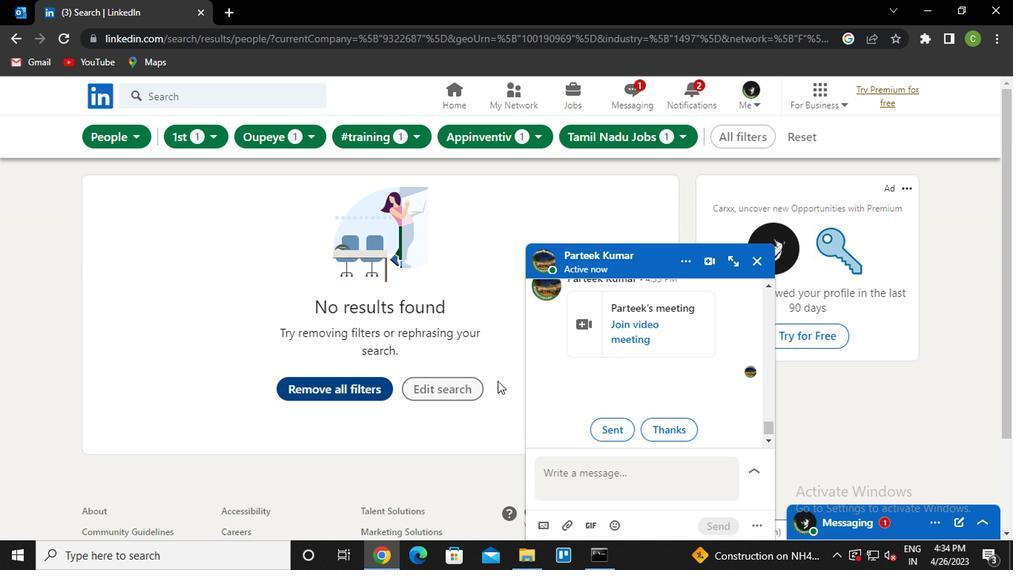 
